Task: Search one way flight ticket for 5 adults, 2 children, 1 infant in seat and 2 infants on lap in economy from Seattle: King County International Airport (boeing Field) to Springfield: Abraham Lincoln Capital Airport on 5-2-2023. Choice of flights is United. Number of bags: 2 checked bags. Price is upto 82000. Outbound departure time preference is 13:45.
Action: Mouse moved to (322, 293)
Screenshot: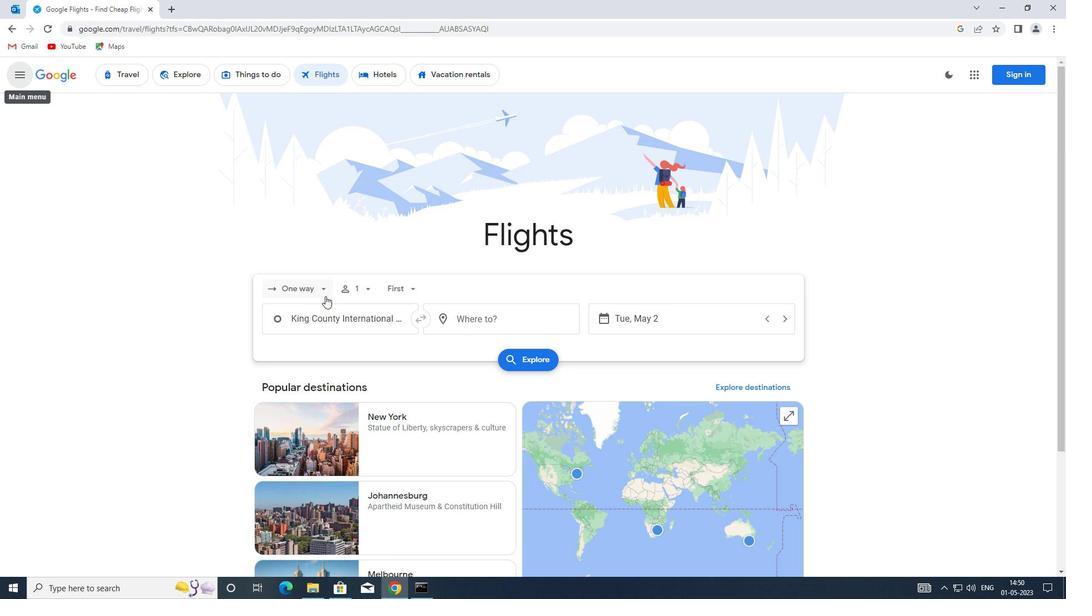 
Action: Mouse pressed left at (322, 293)
Screenshot: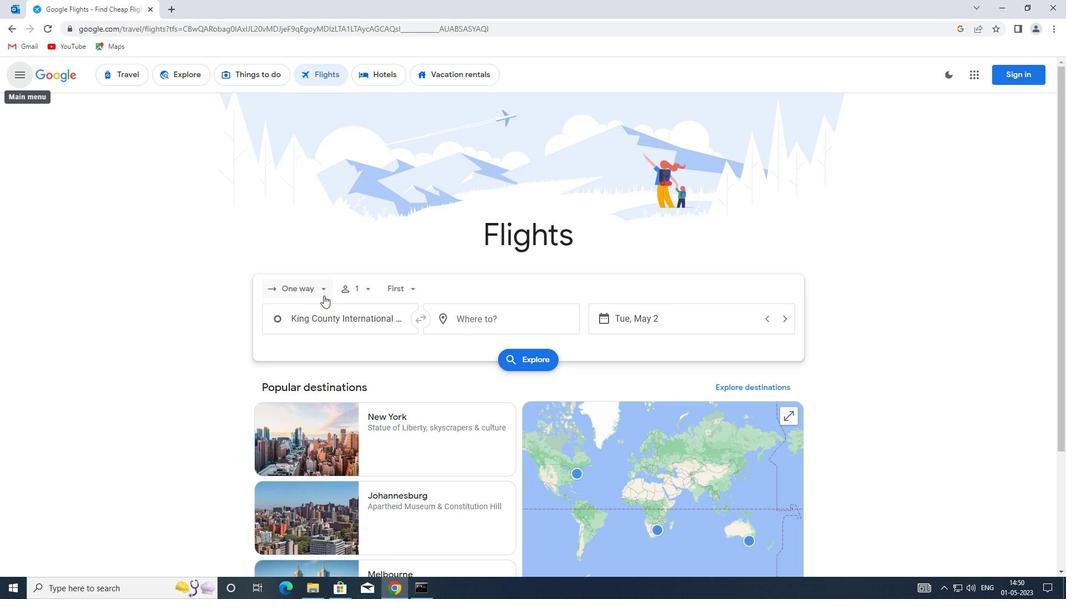 
Action: Mouse moved to (333, 334)
Screenshot: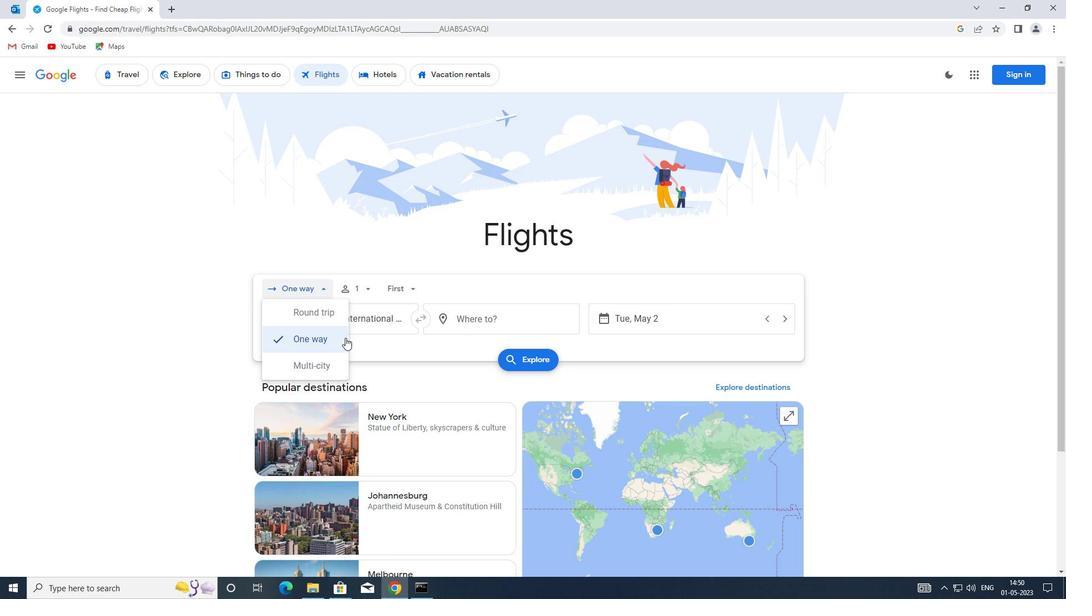 
Action: Mouse pressed left at (333, 334)
Screenshot: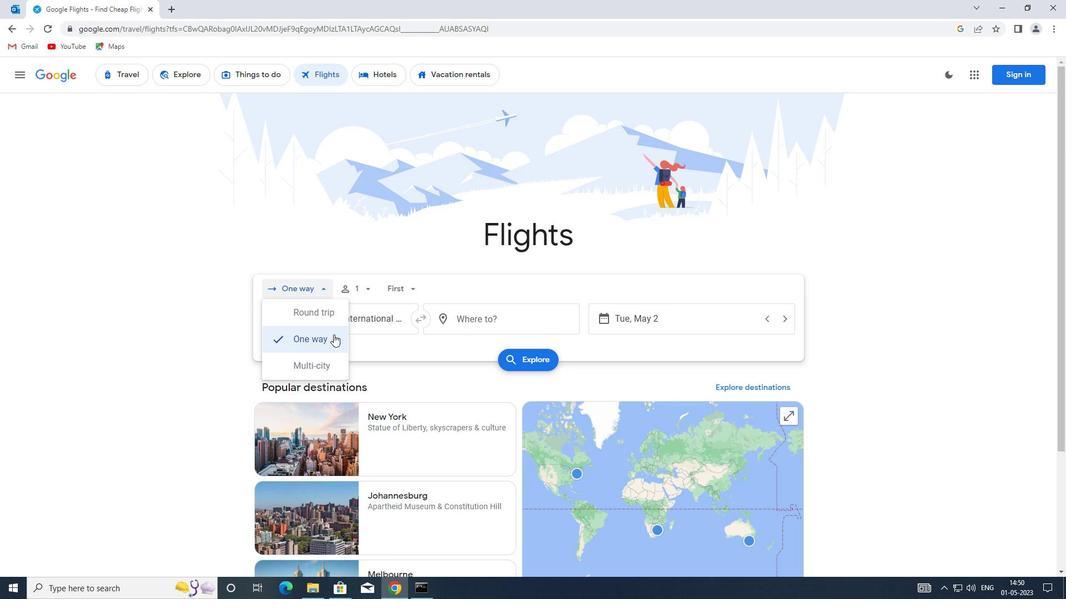 
Action: Mouse moved to (365, 288)
Screenshot: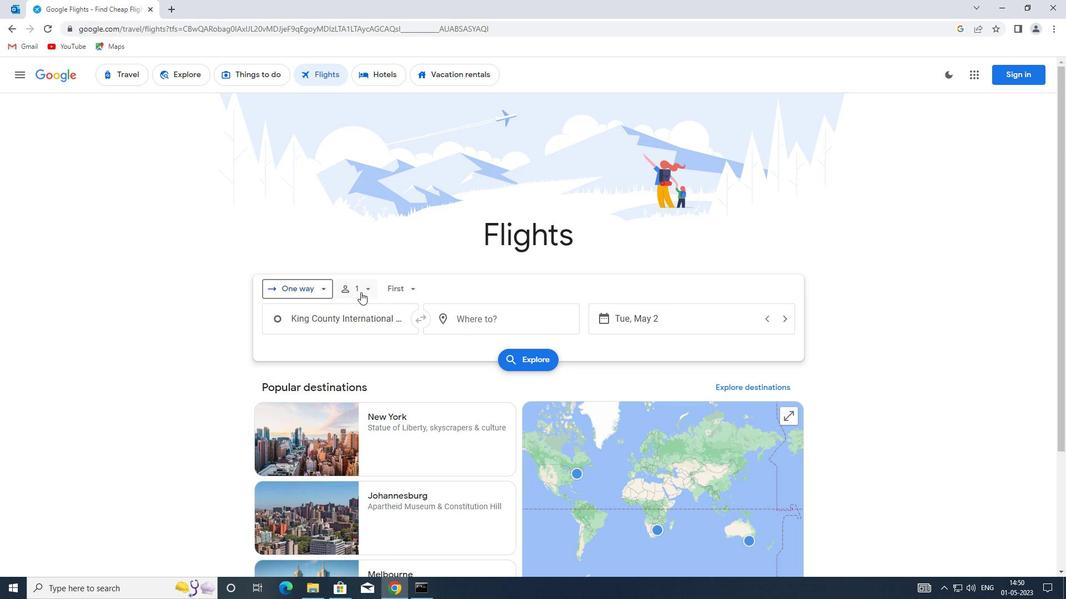 
Action: Mouse pressed left at (365, 288)
Screenshot: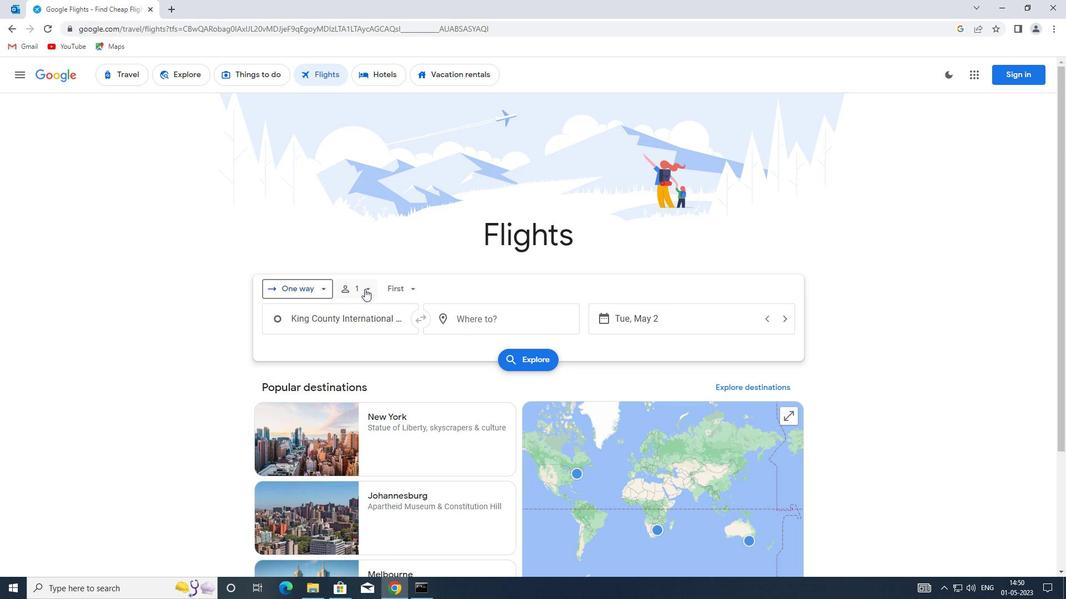 
Action: Mouse moved to (454, 316)
Screenshot: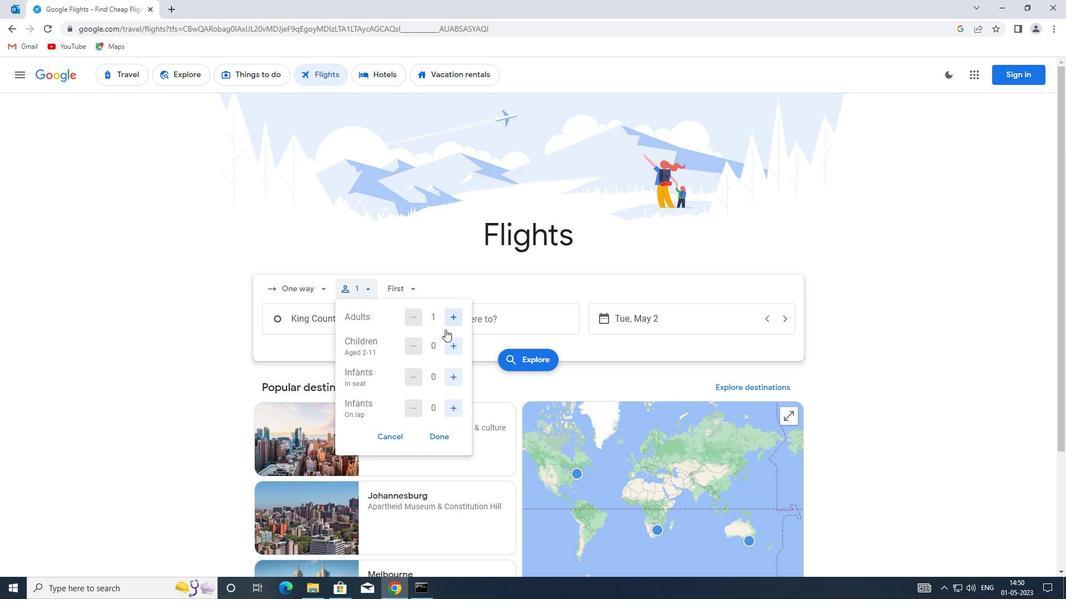 
Action: Mouse pressed left at (454, 316)
Screenshot: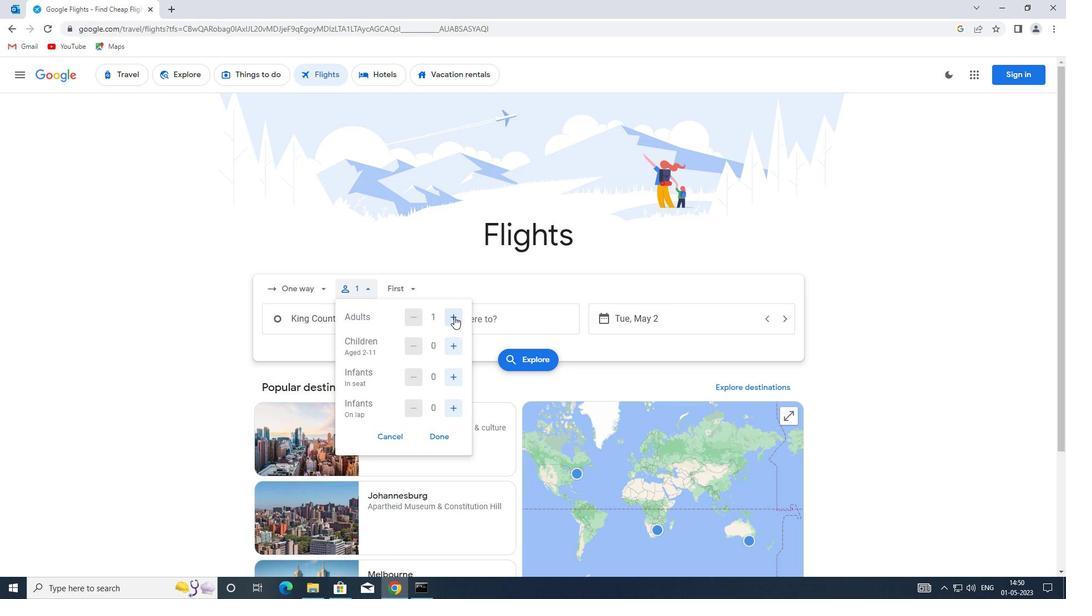 
Action: Mouse pressed left at (454, 316)
Screenshot: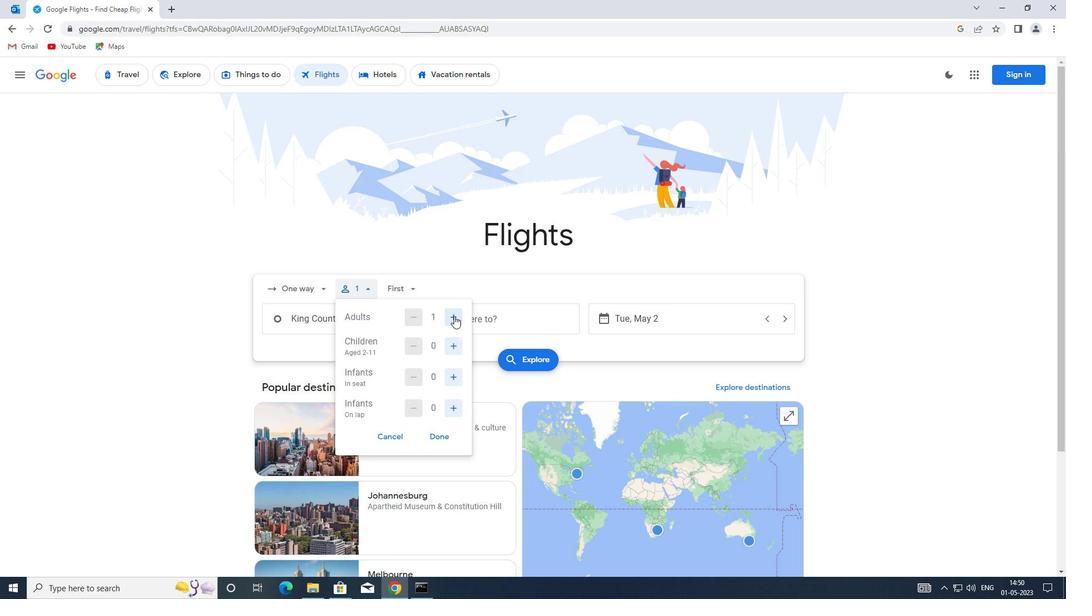 
Action: Mouse pressed left at (454, 316)
Screenshot: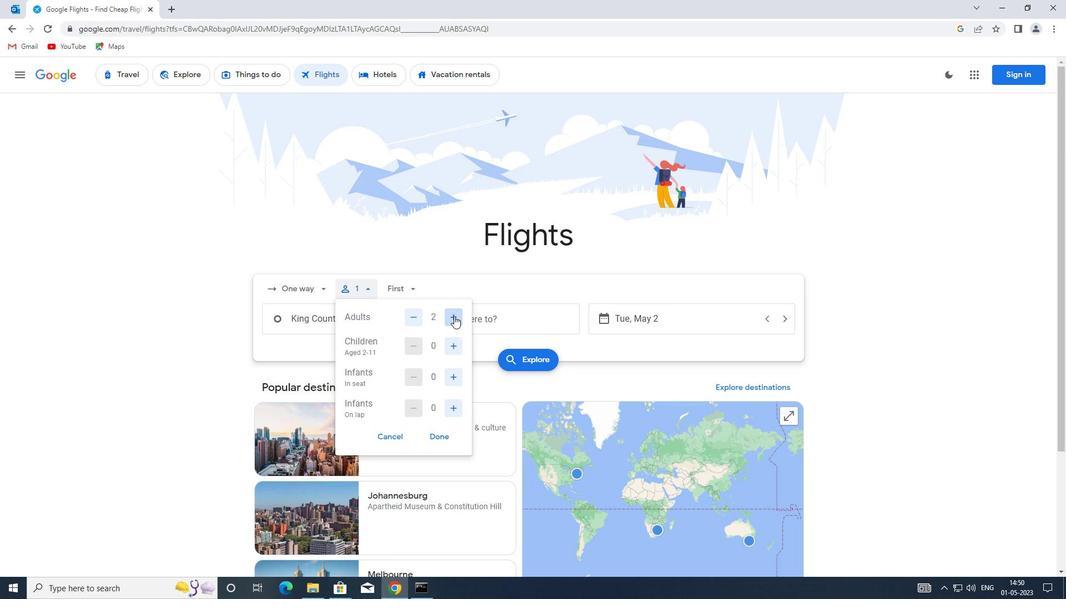 
Action: Mouse pressed left at (454, 316)
Screenshot: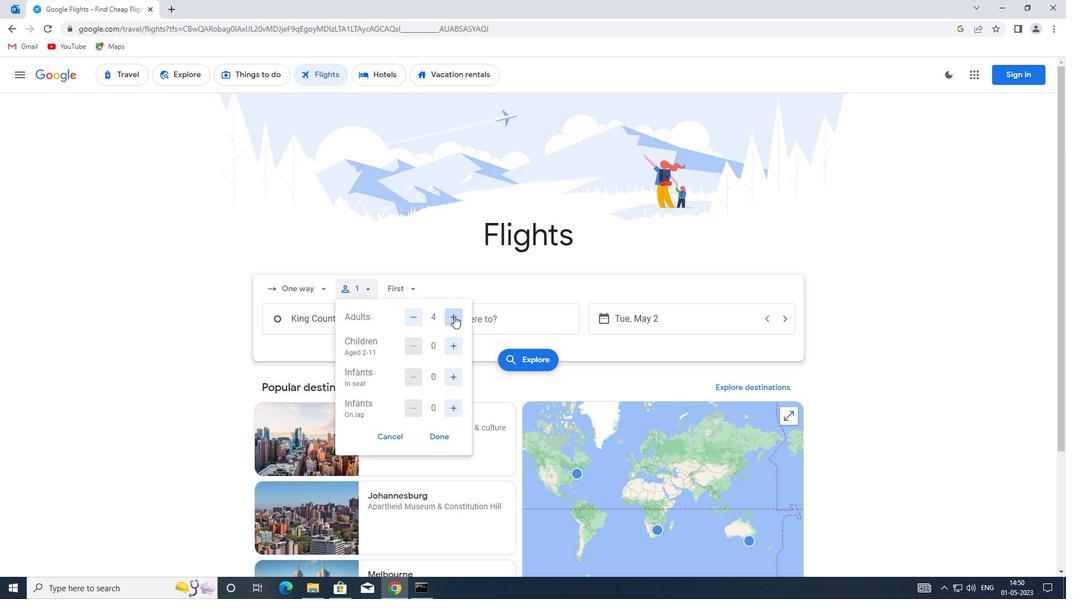 
Action: Mouse moved to (452, 347)
Screenshot: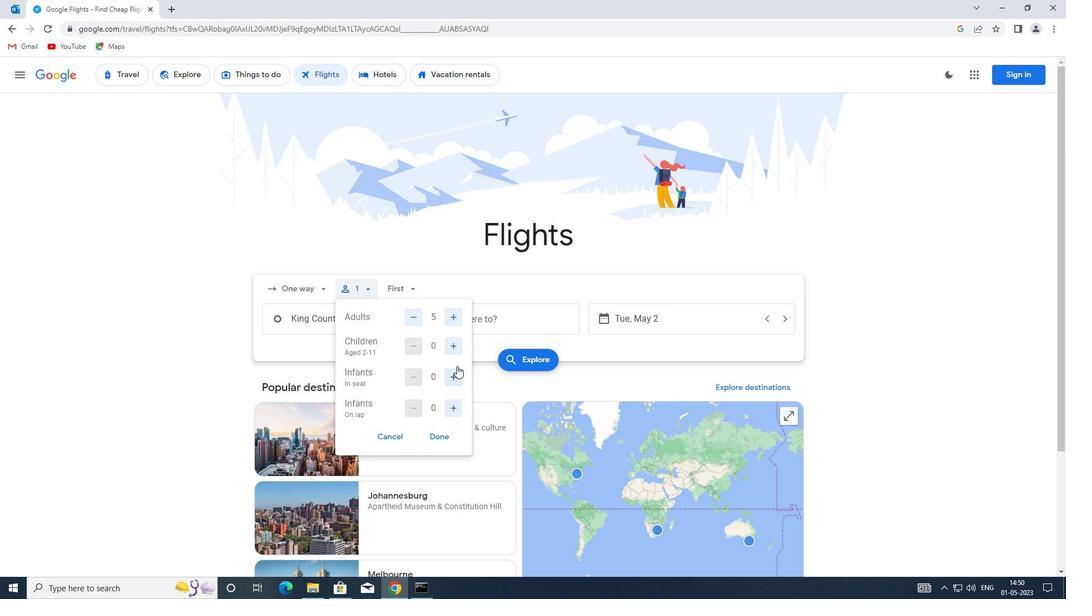 
Action: Mouse pressed left at (452, 347)
Screenshot: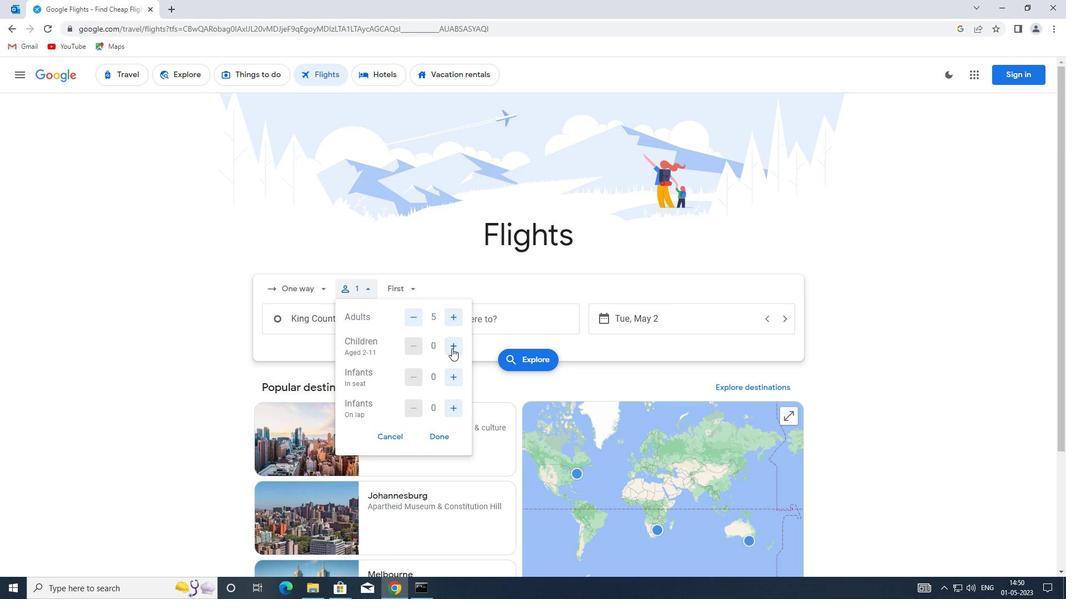 
Action: Mouse pressed left at (452, 347)
Screenshot: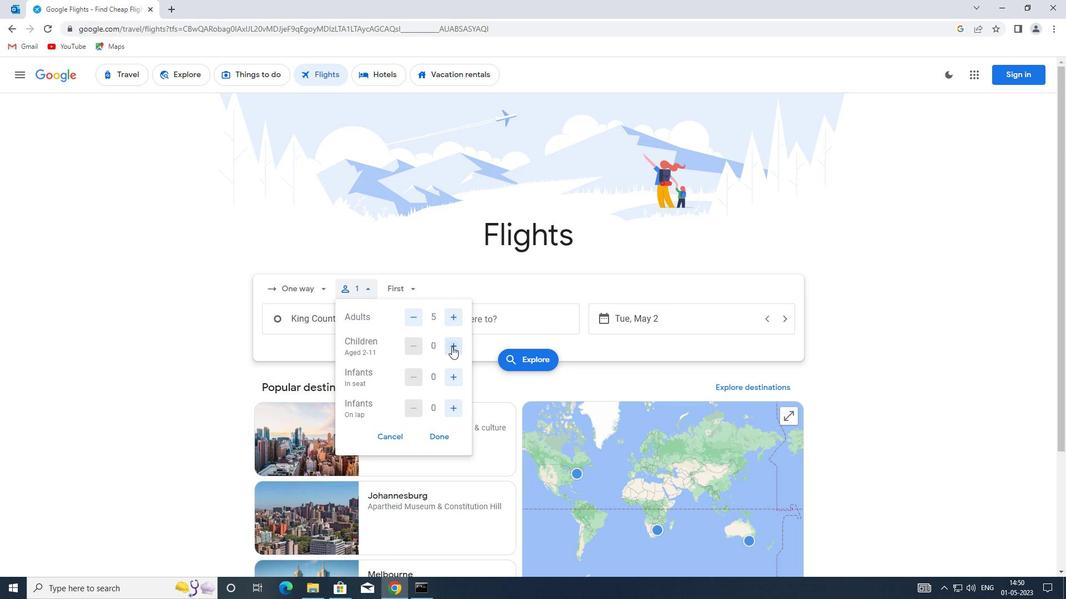
Action: Mouse moved to (455, 375)
Screenshot: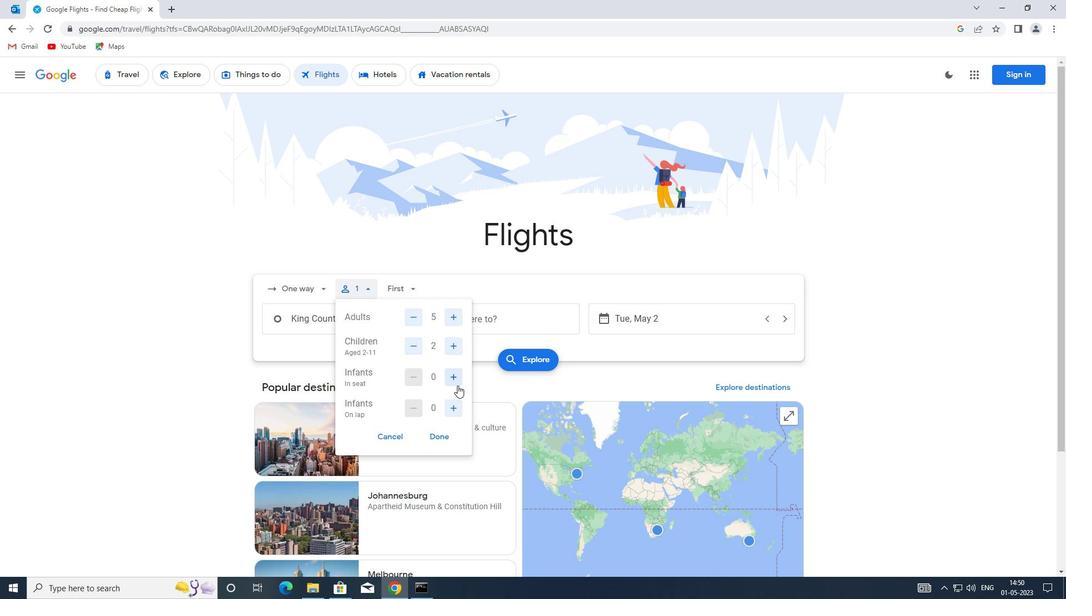 
Action: Mouse pressed left at (455, 375)
Screenshot: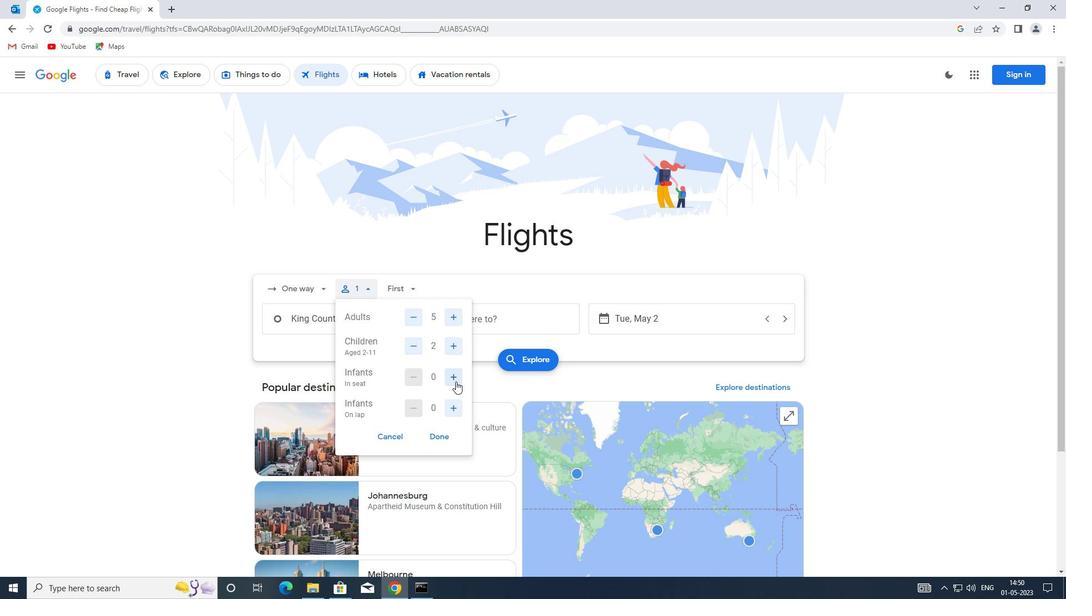 
Action: Mouse moved to (452, 412)
Screenshot: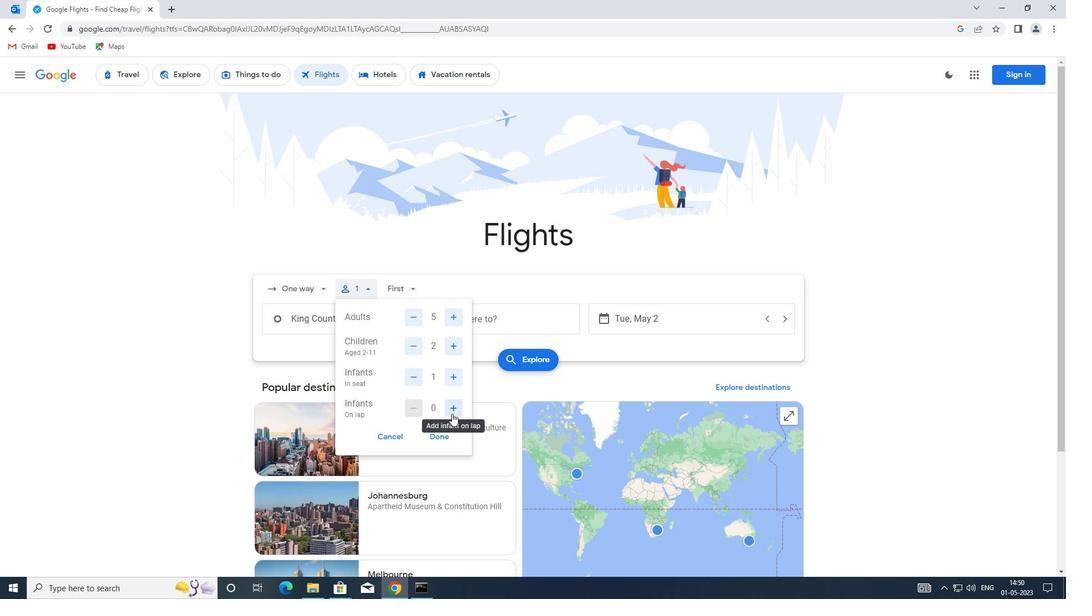 
Action: Mouse pressed left at (452, 412)
Screenshot: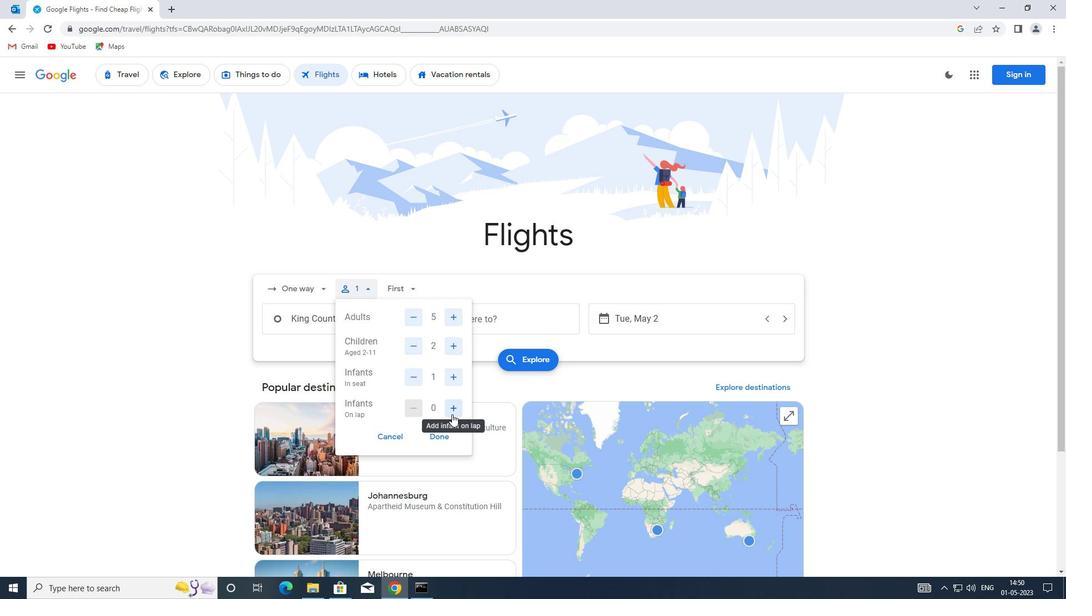 
Action: Mouse pressed left at (452, 412)
Screenshot: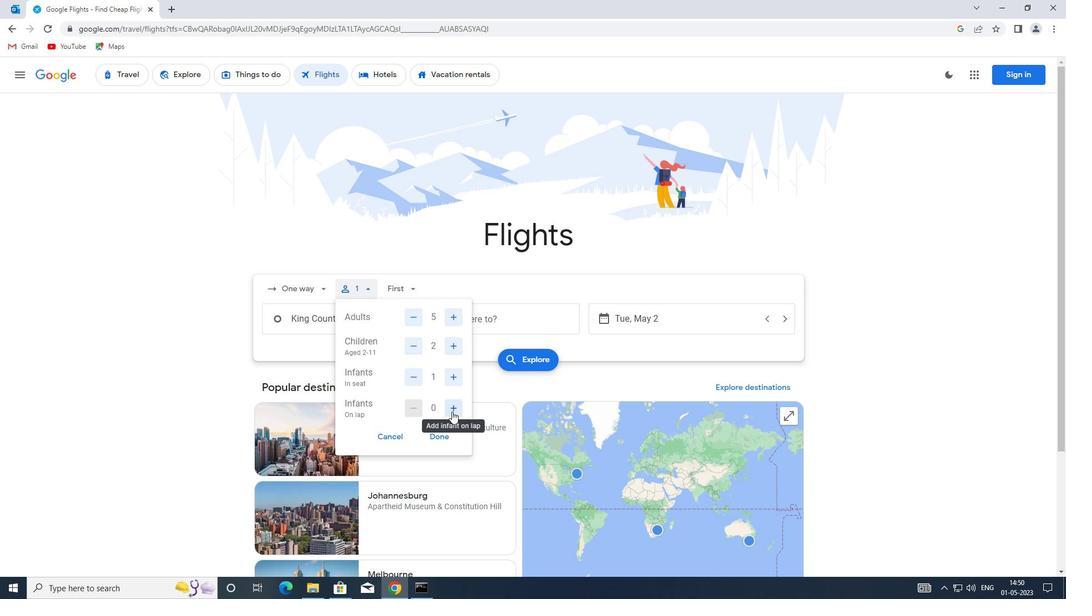 
Action: Mouse moved to (417, 403)
Screenshot: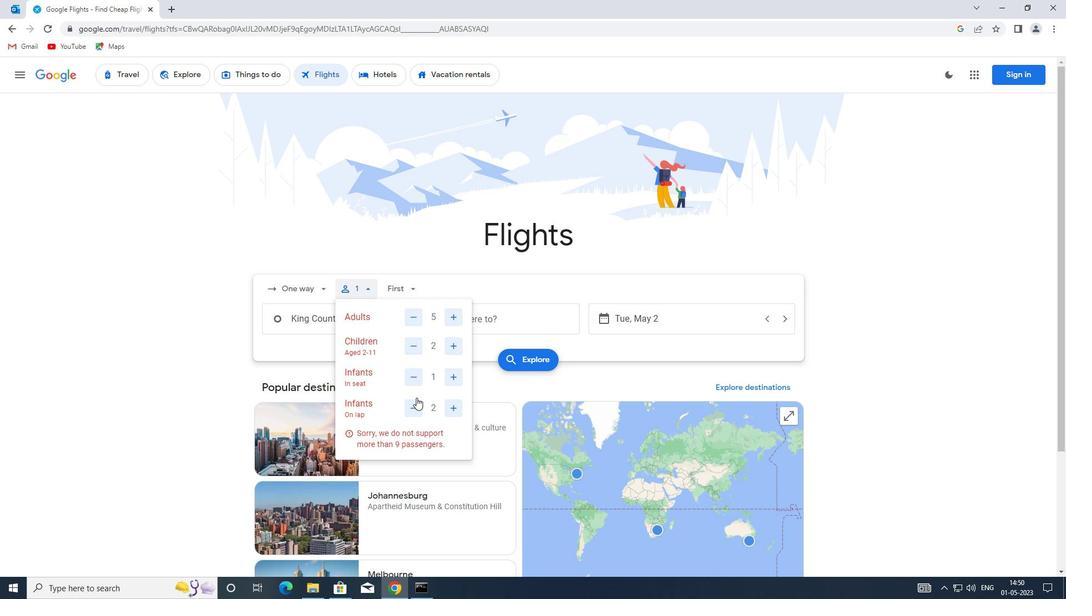 
Action: Mouse pressed left at (417, 403)
Screenshot: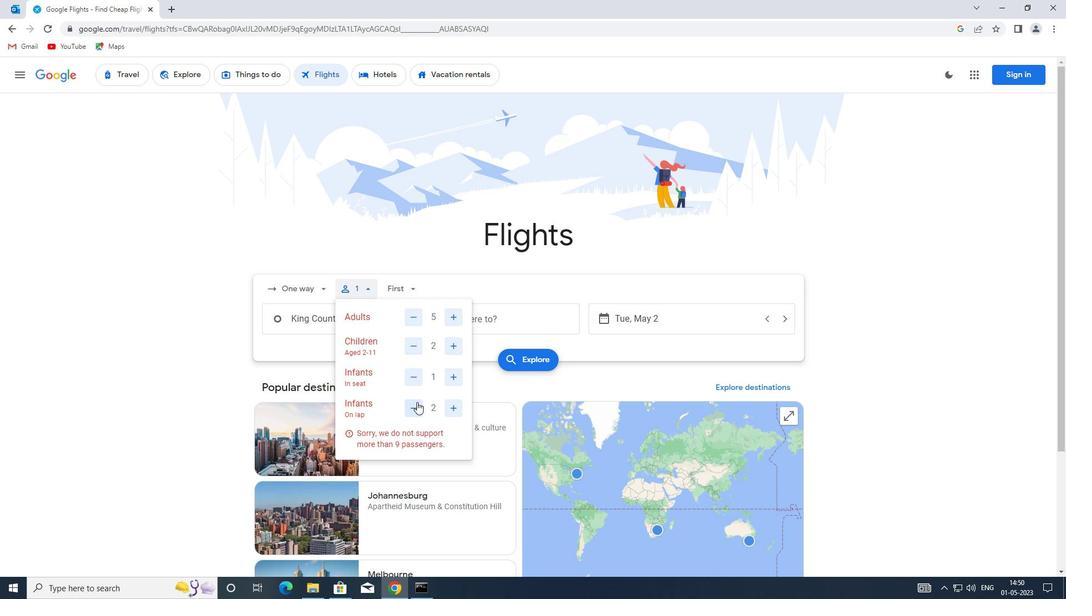 
Action: Mouse moved to (442, 436)
Screenshot: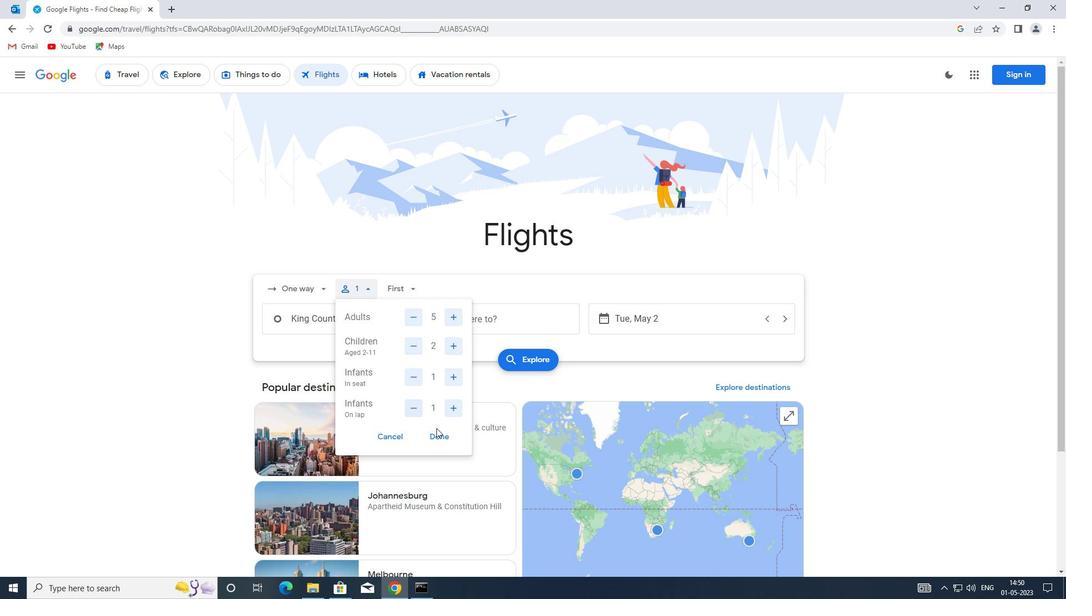 
Action: Mouse pressed left at (442, 436)
Screenshot: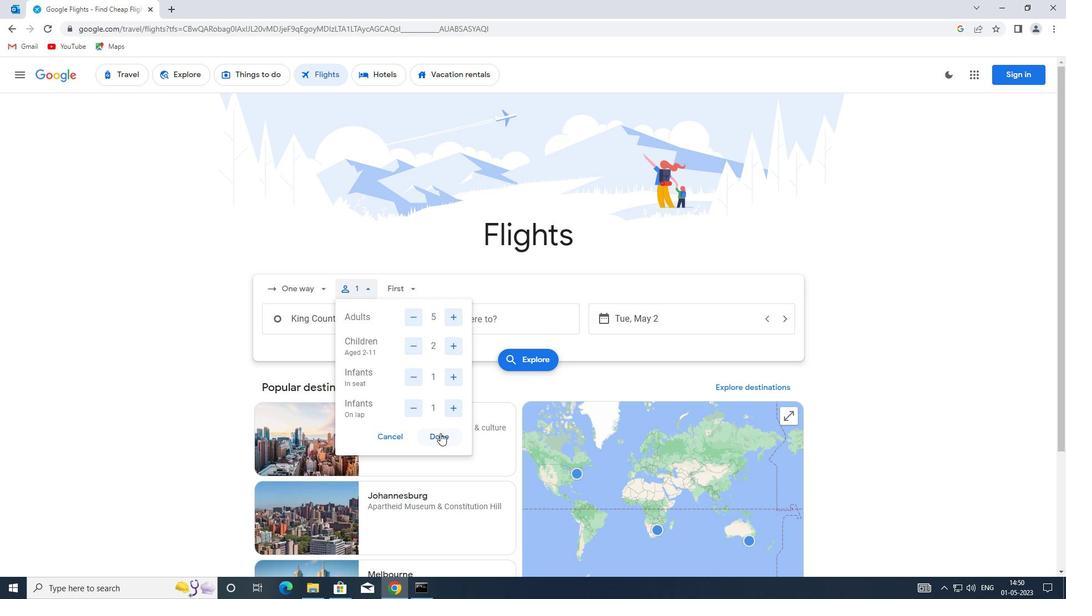 
Action: Mouse moved to (414, 288)
Screenshot: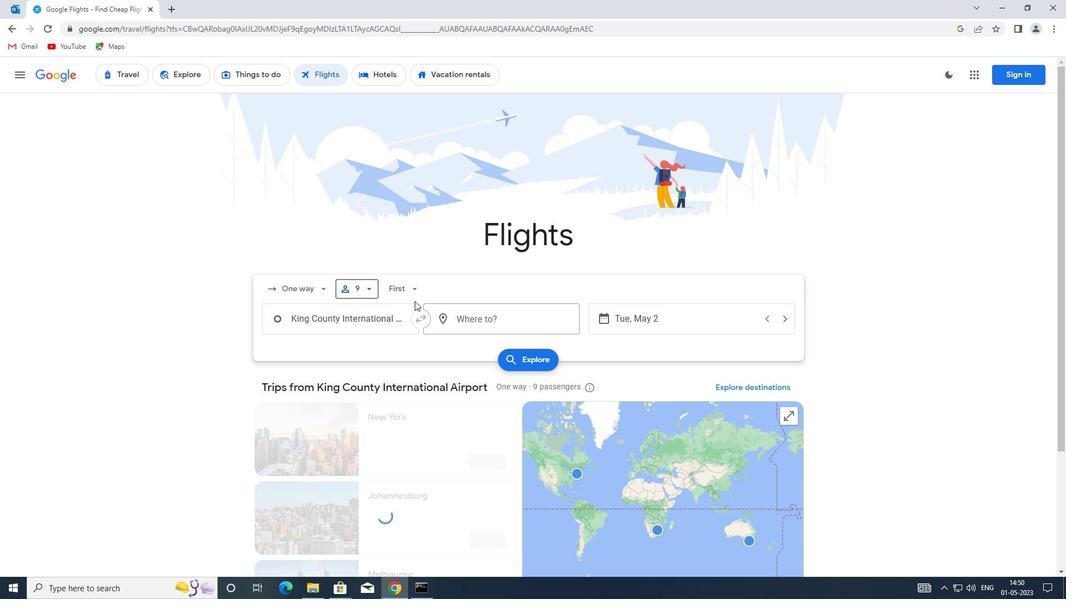 
Action: Mouse pressed left at (414, 288)
Screenshot: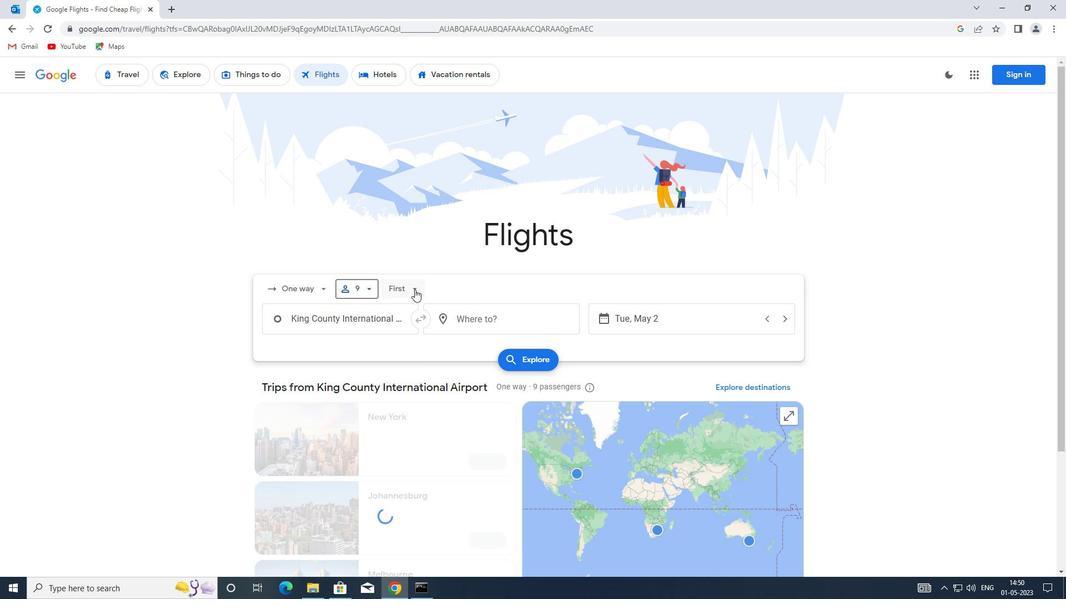 
Action: Mouse moved to (433, 311)
Screenshot: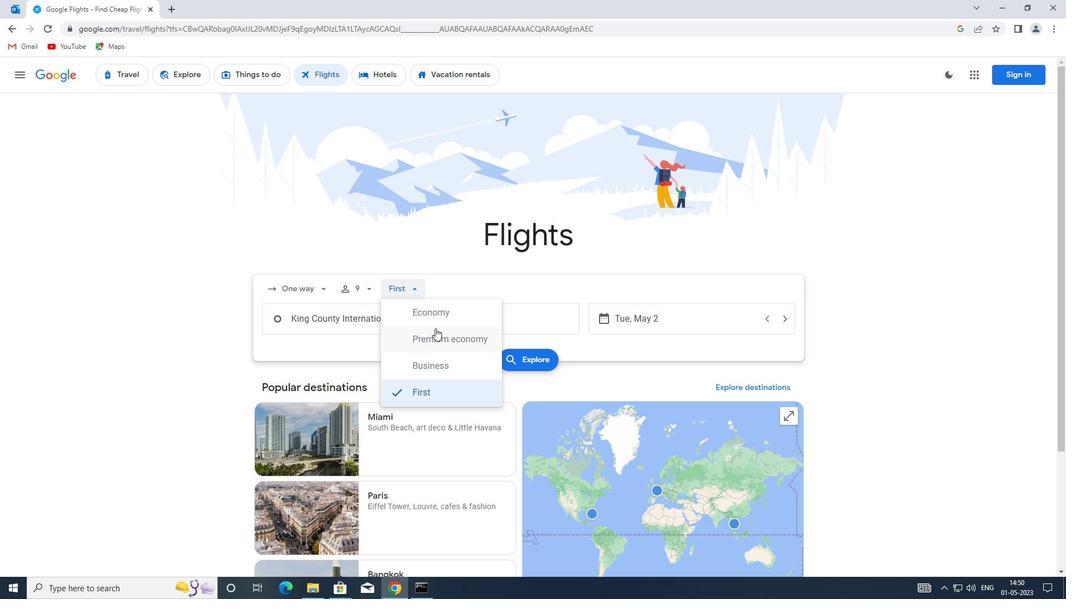 
Action: Mouse pressed left at (433, 311)
Screenshot: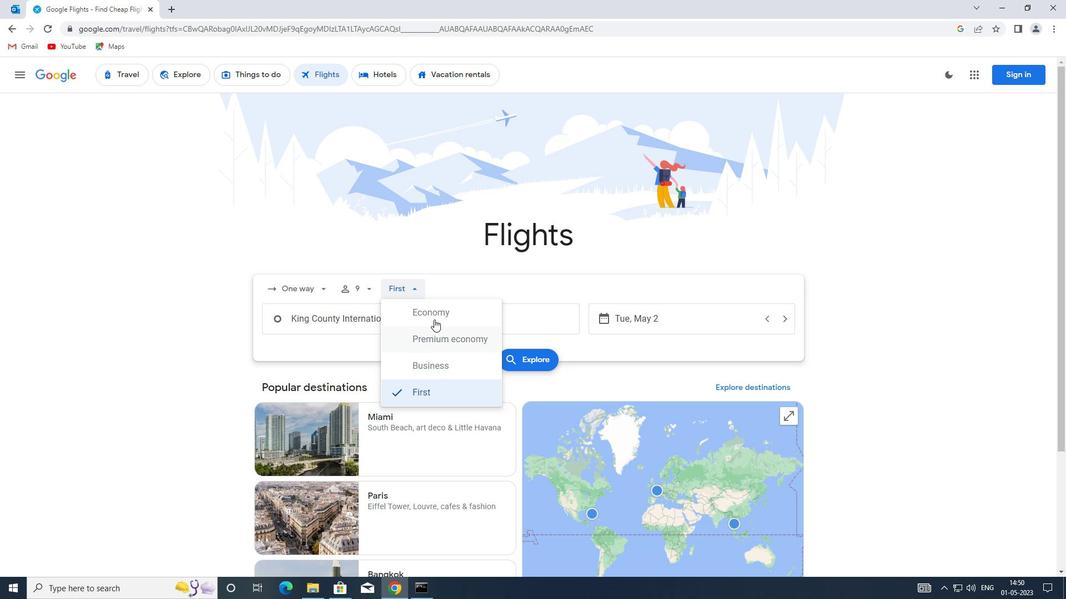 
Action: Mouse moved to (378, 319)
Screenshot: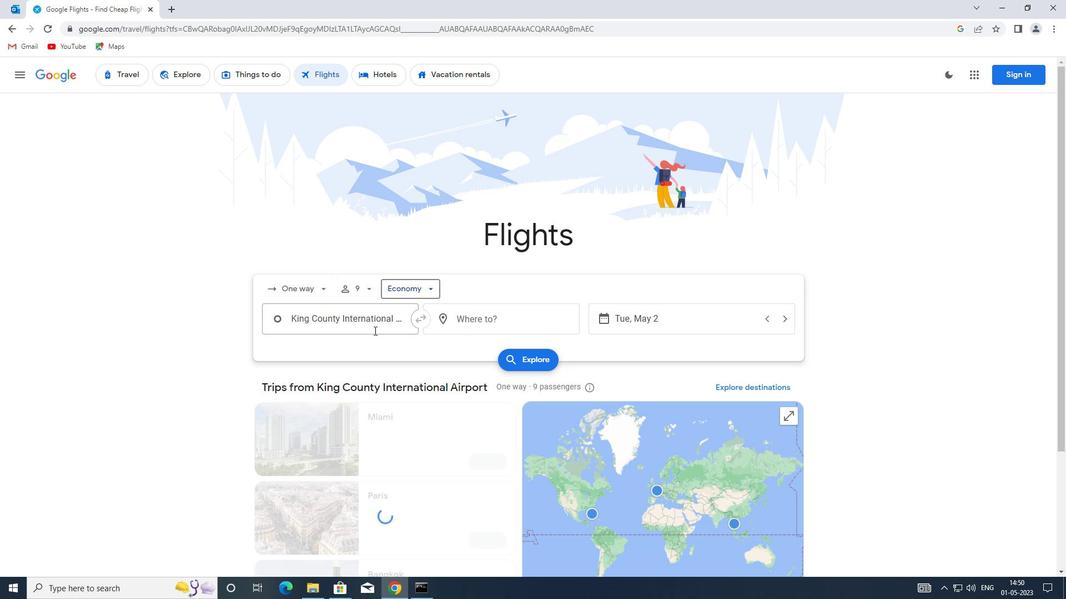 
Action: Mouse pressed left at (378, 319)
Screenshot: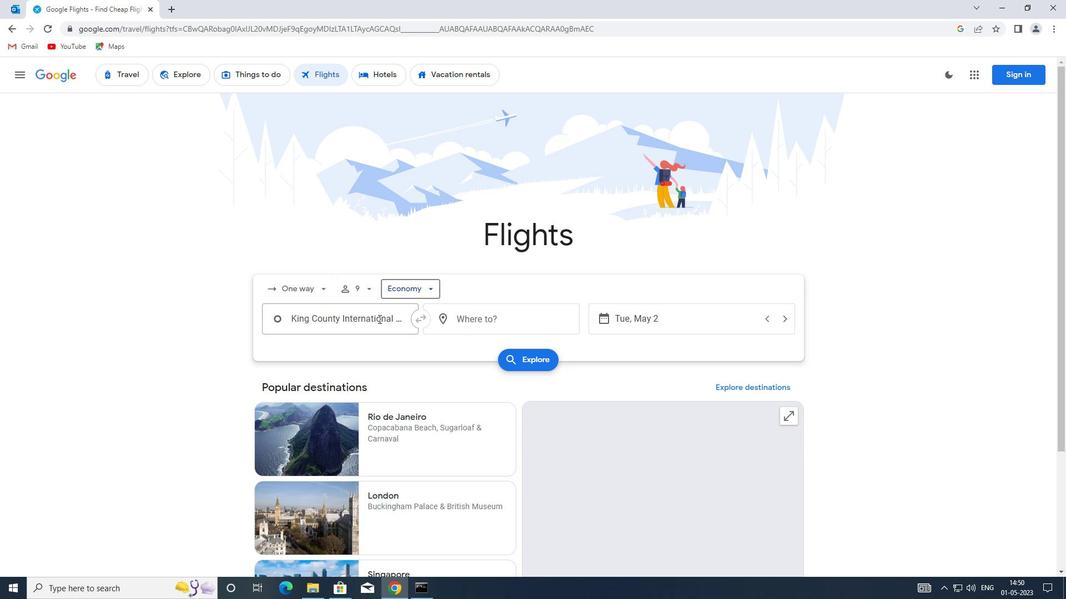
Action: Mouse moved to (384, 321)
Screenshot: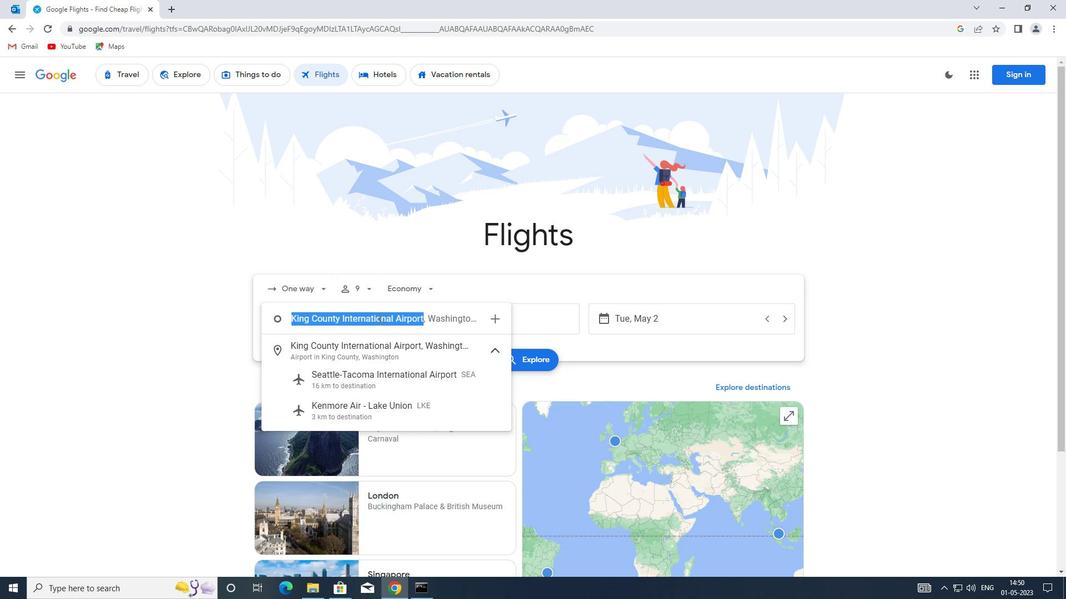
Action: Key pressed <Key.enter>
Screenshot: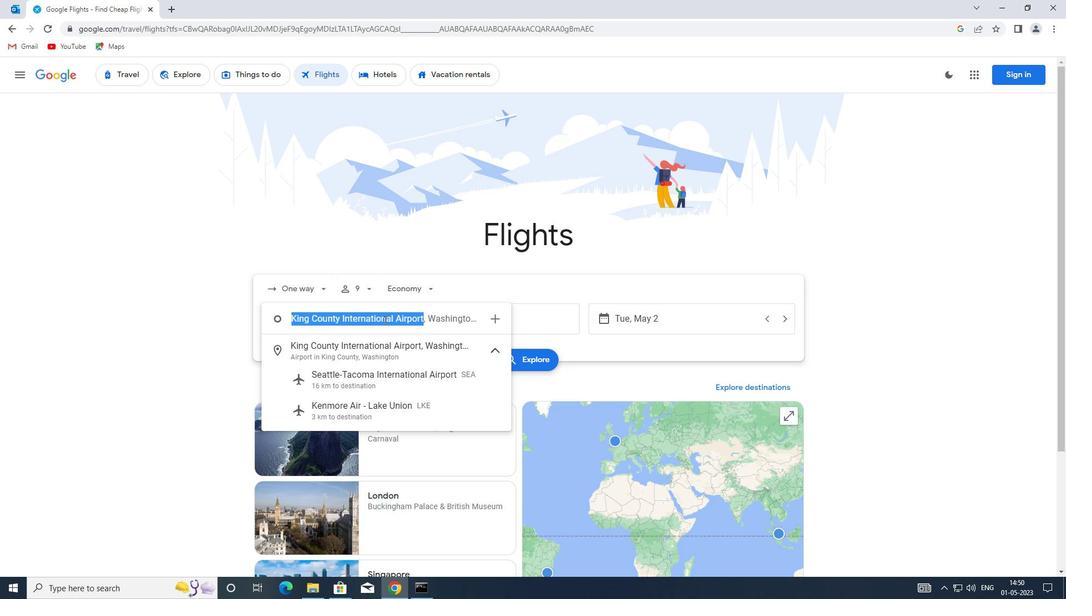 
Action: Mouse moved to (476, 318)
Screenshot: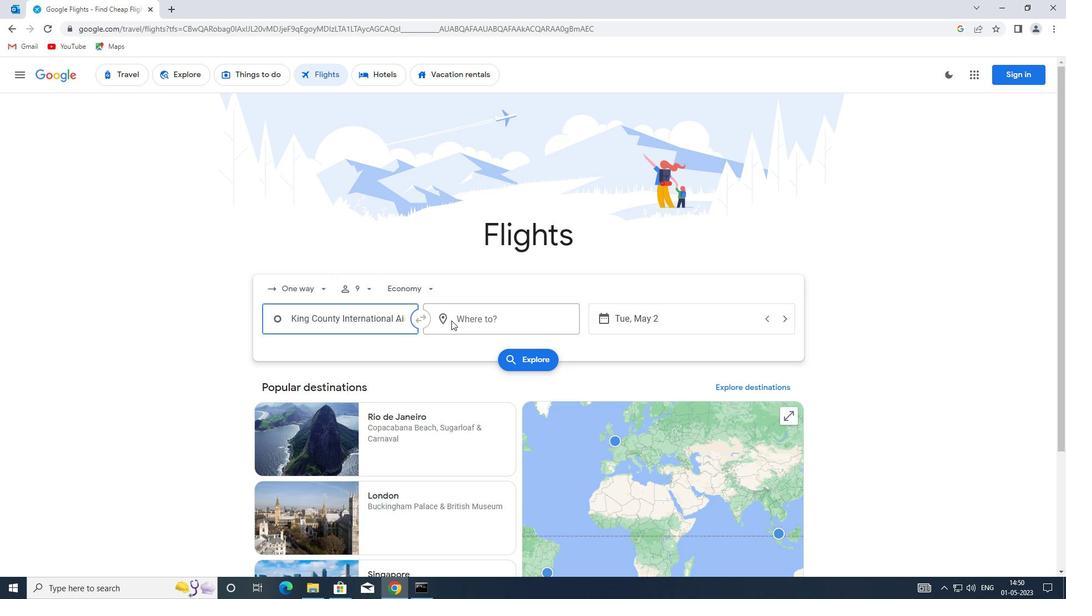 
Action: Mouse pressed left at (476, 318)
Screenshot: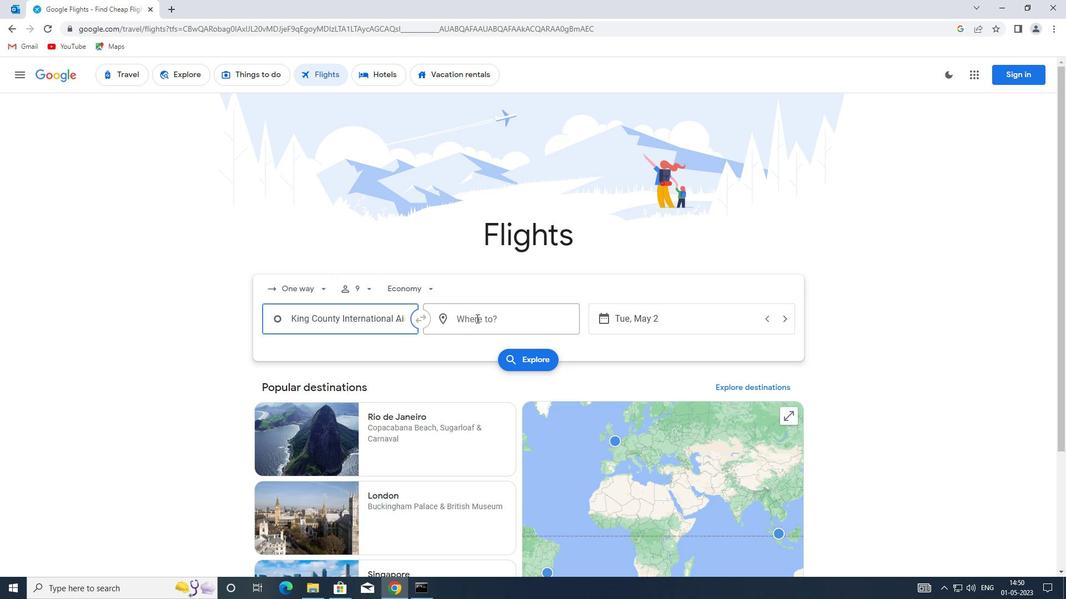 
Action: Key pressed spi<Key.enter>
Screenshot: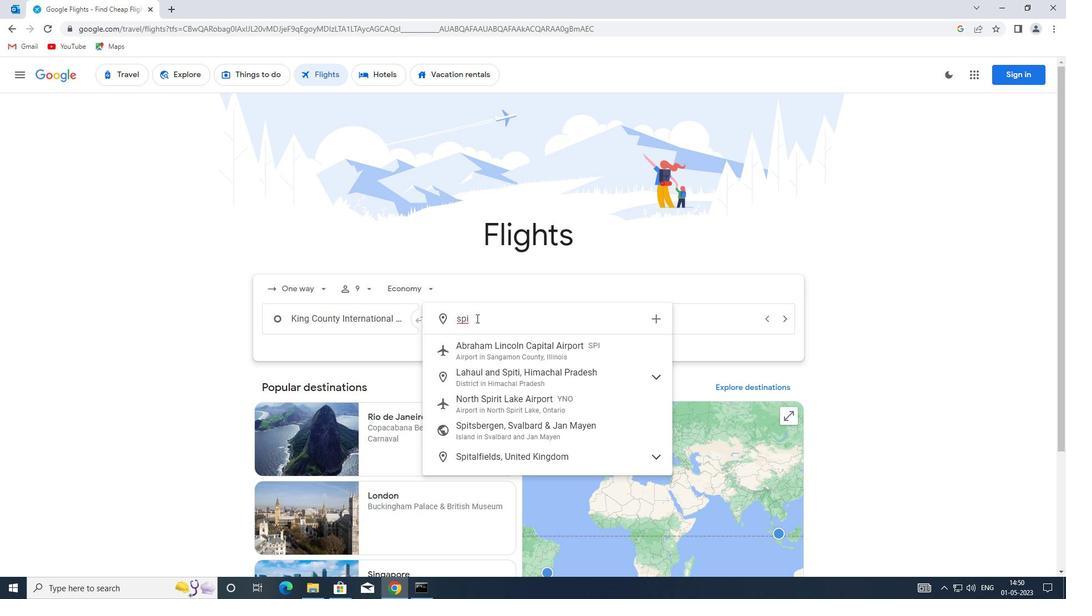 
Action: Mouse moved to (679, 316)
Screenshot: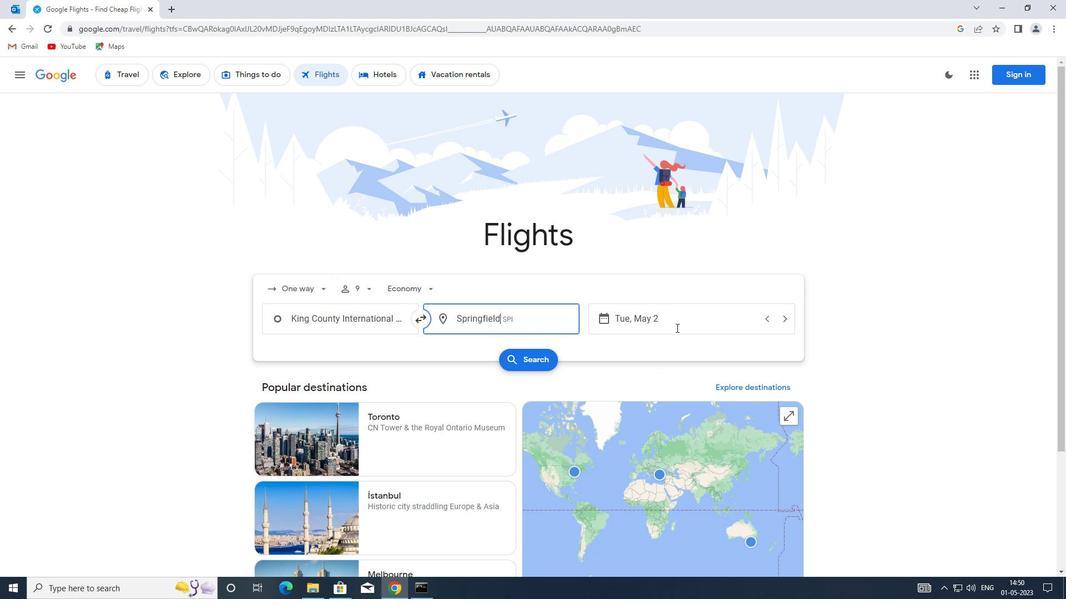 
Action: Mouse pressed left at (679, 316)
Screenshot: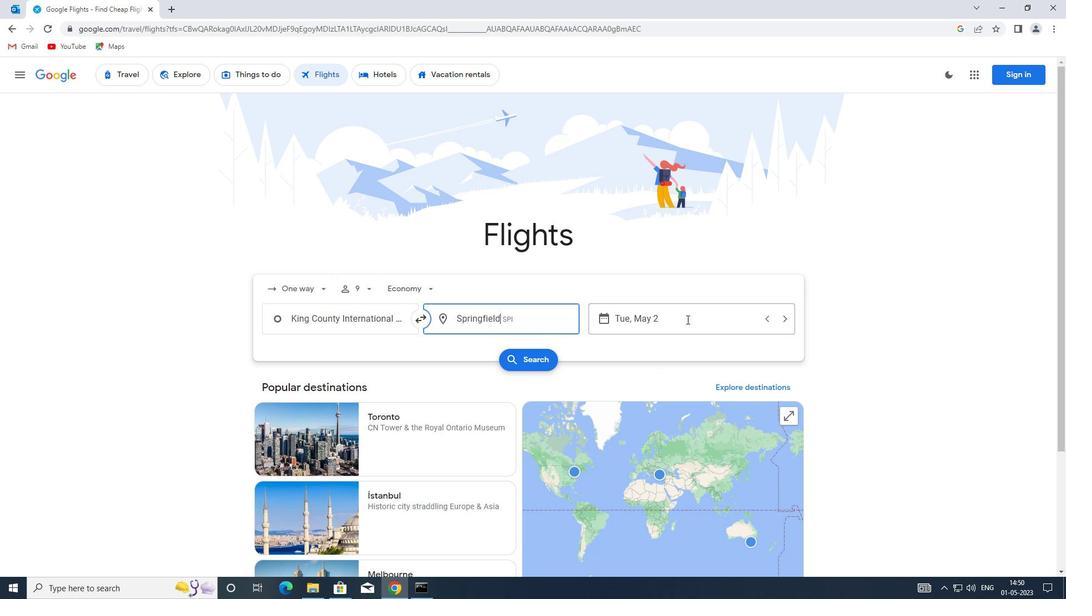 
Action: Mouse moved to (458, 371)
Screenshot: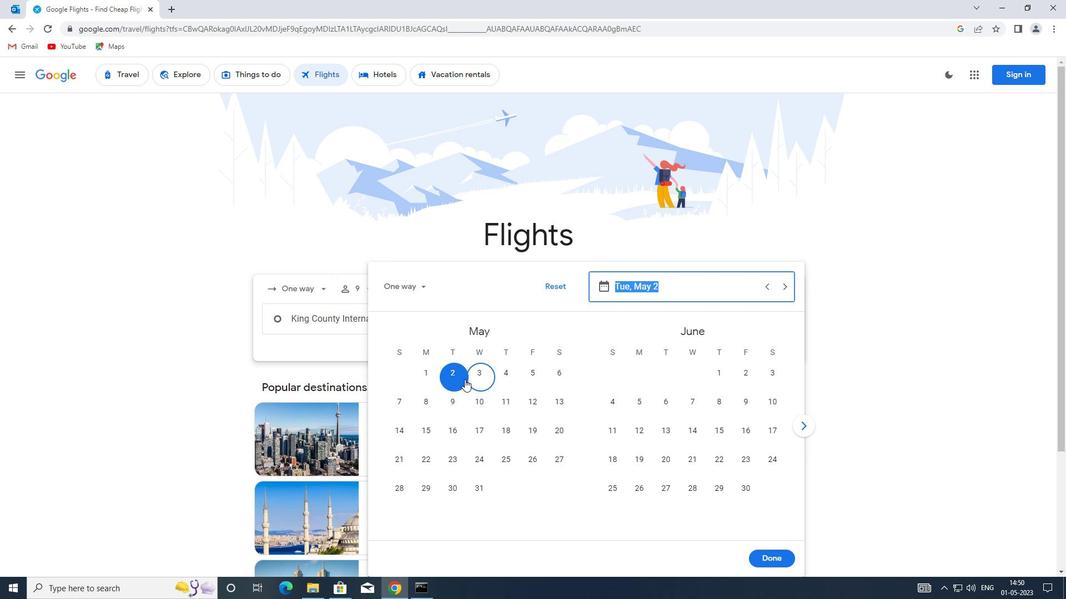 
Action: Mouse pressed left at (458, 371)
Screenshot: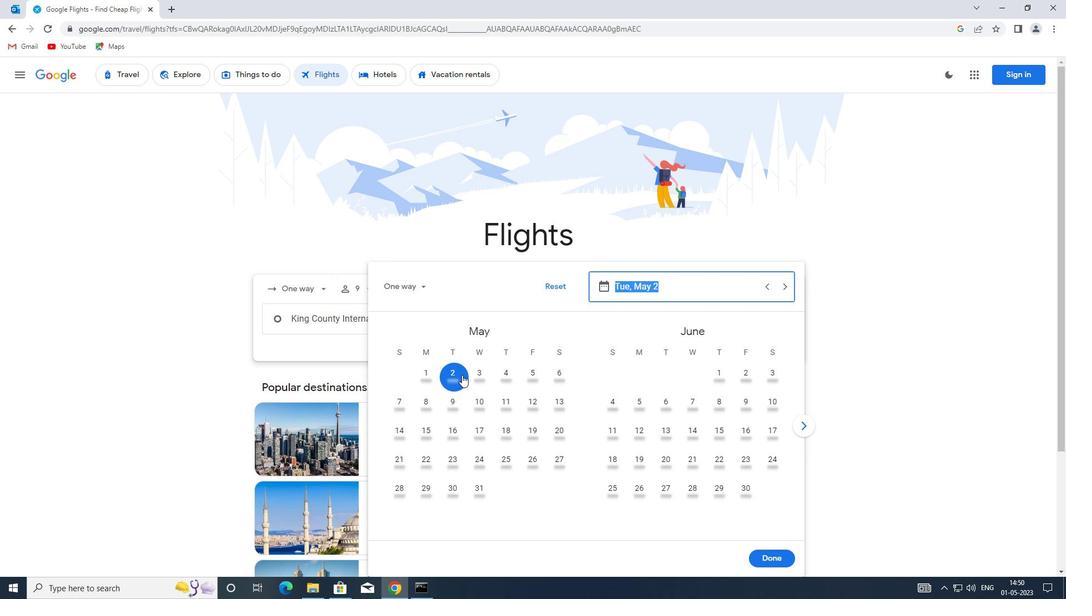
Action: Mouse moved to (770, 554)
Screenshot: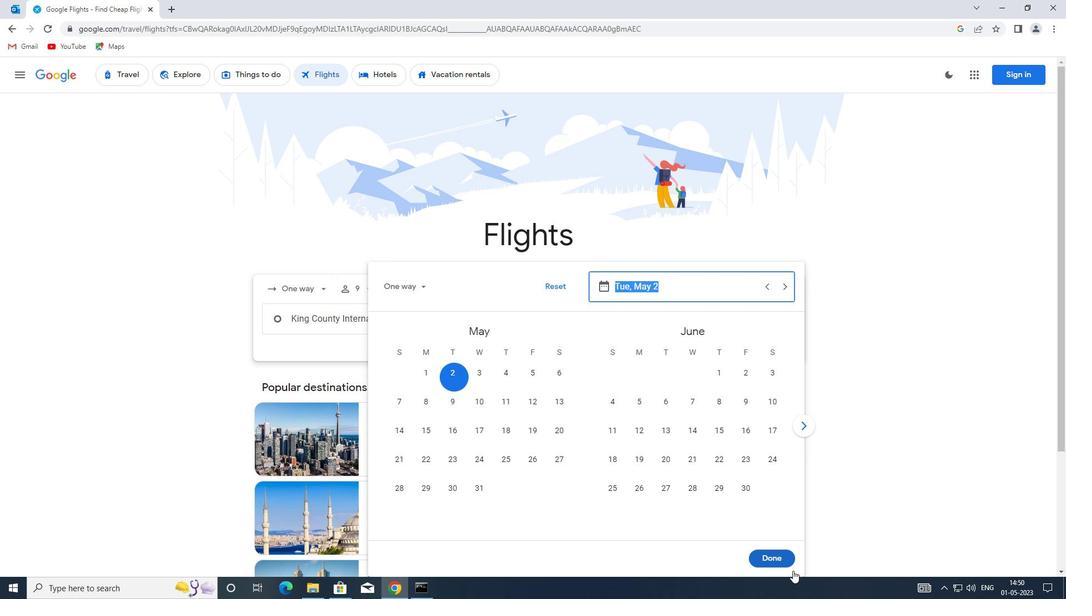
Action: Mouse pressed left at (770, 554)
Screenshot: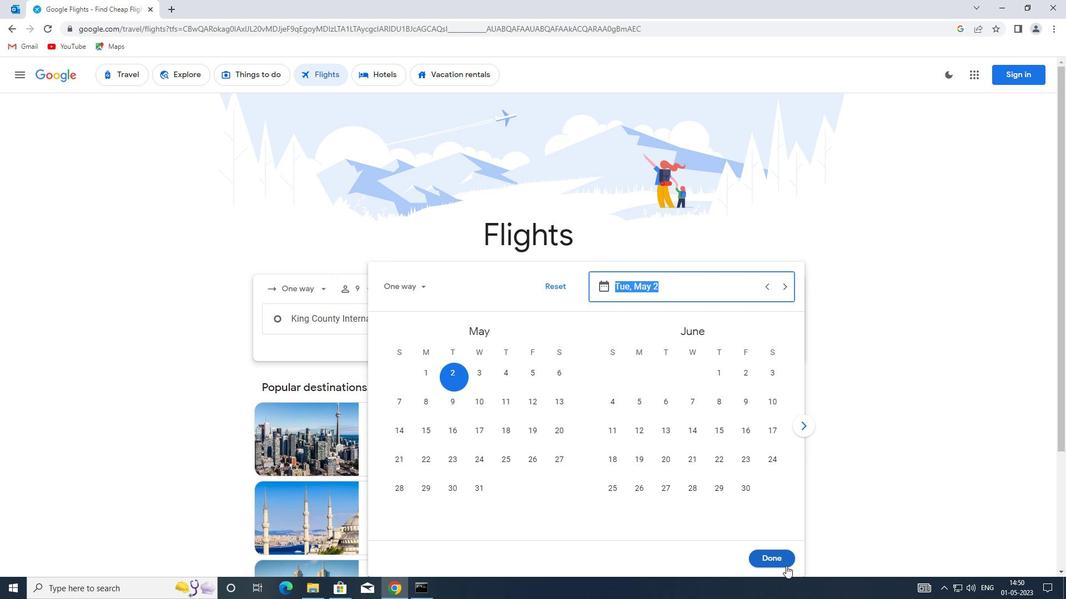 
Action: Mouse moved to (530, 363)
Screenshot: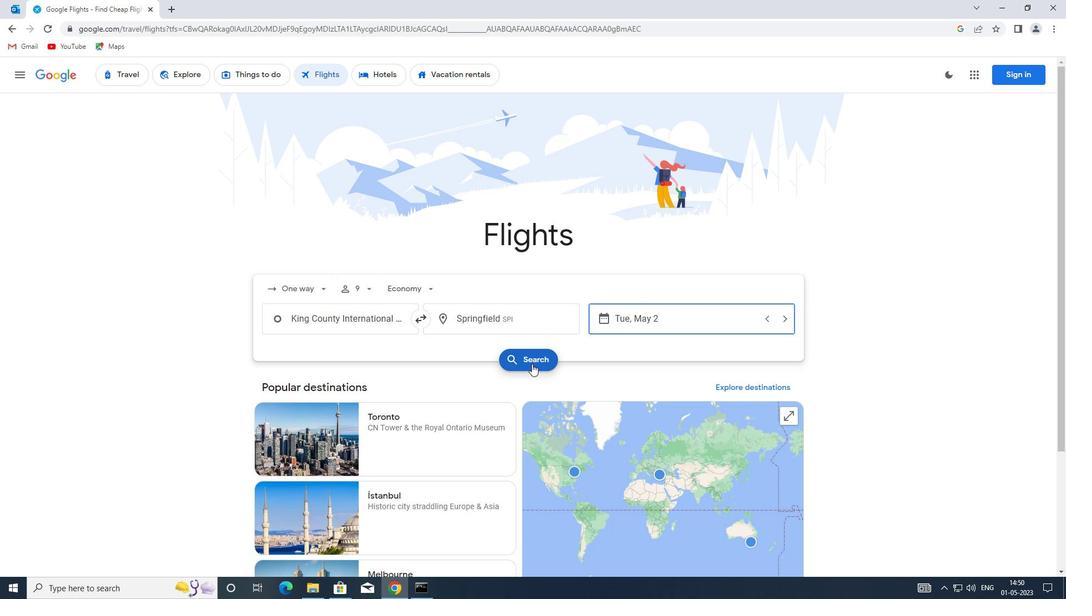 
Action: Mouse pressed left at (530, 363)
Screenshot: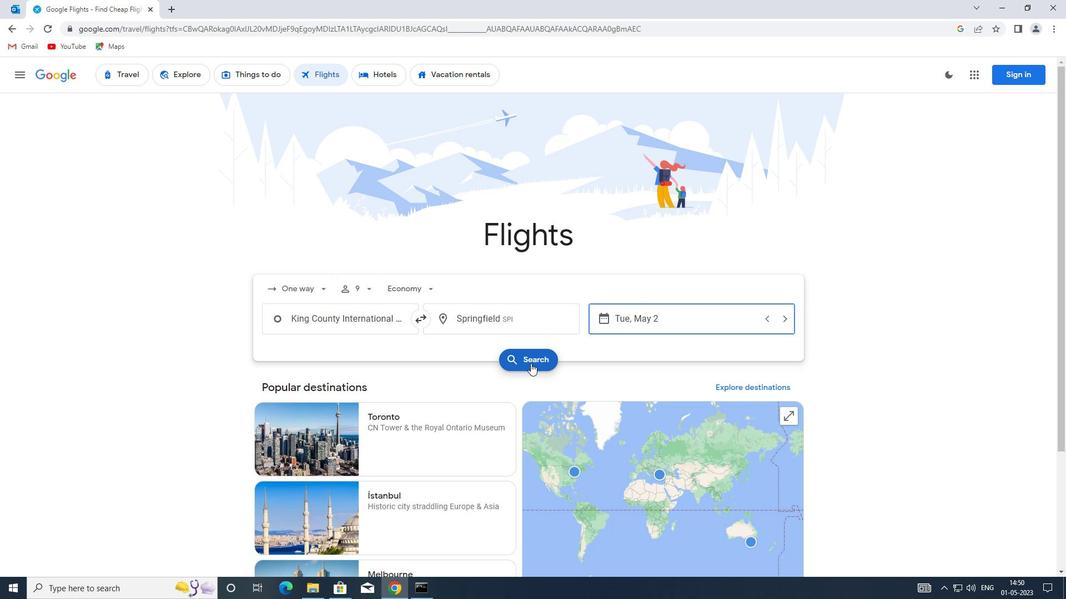 
Action: Mouse moved to (266, 177)
Screenshot: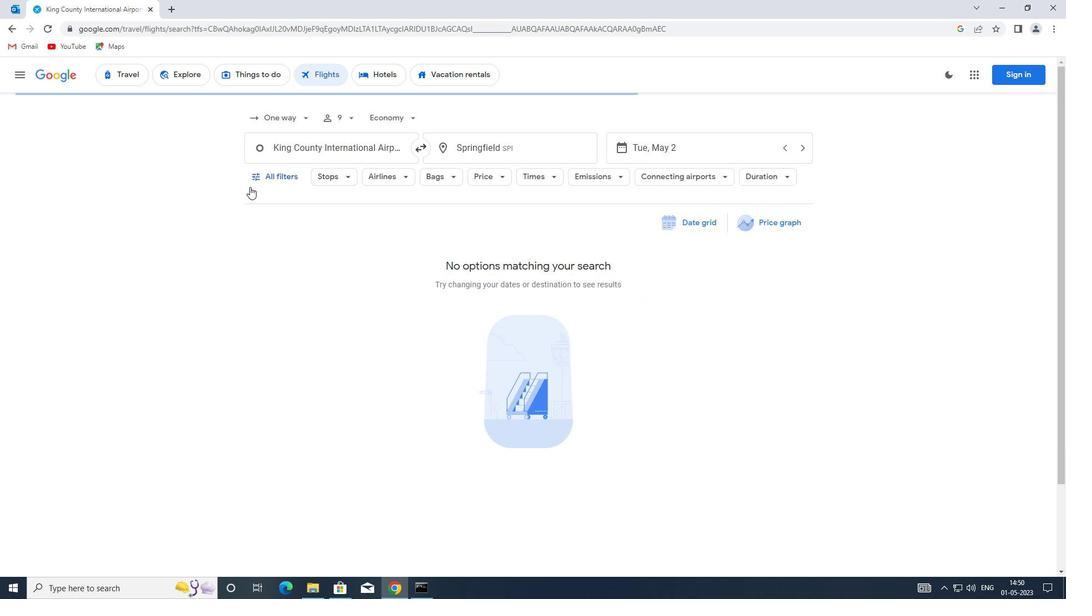 
Action: Mouse pressed left at (266, 177)
Screenshot: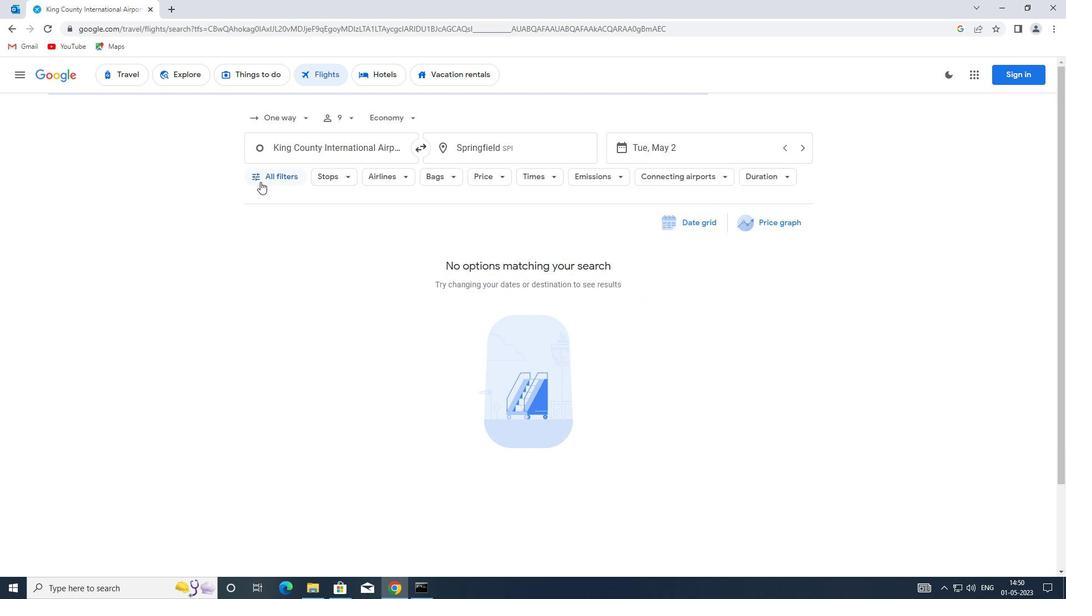 
Action: Mouse moved to (374, 341)
Screenshot: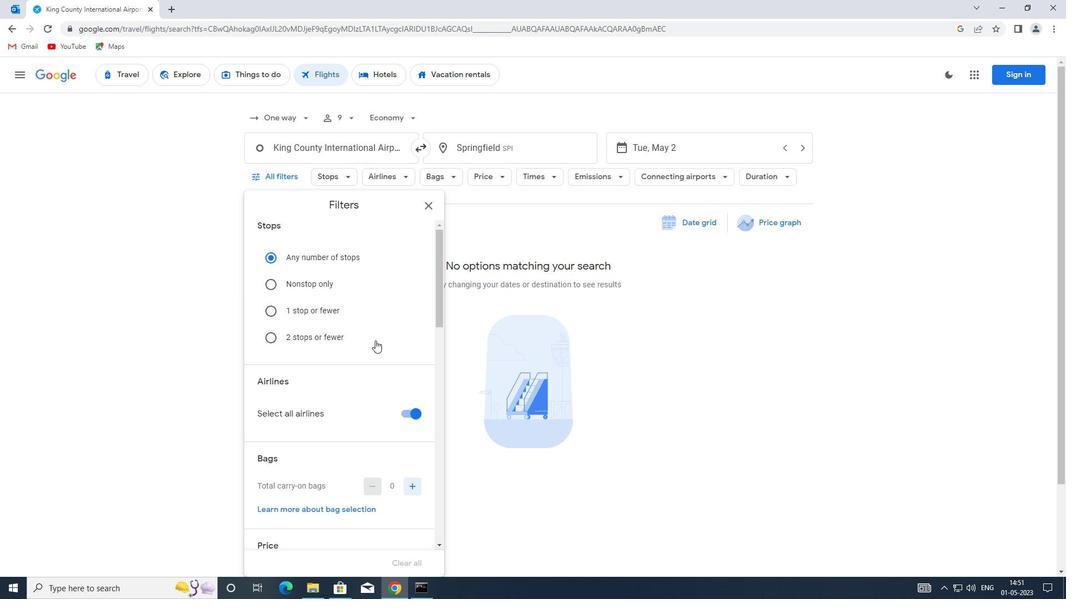 
Action: Mouse scrolled (374, 340) with delta (0, 0)
Screenshot: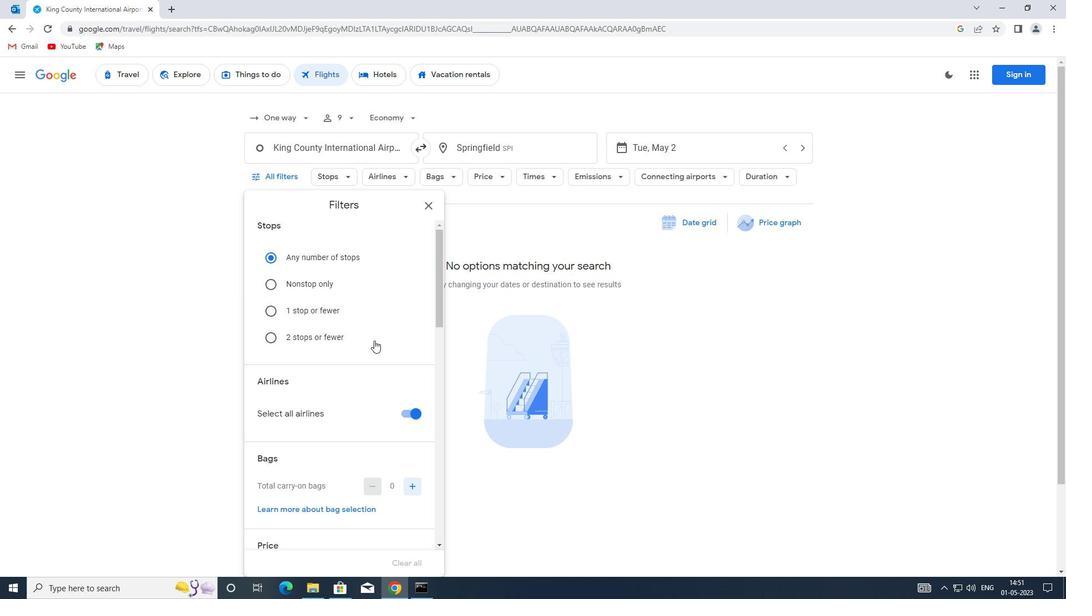 
Action: Mouse scrolled (374, 341) with delta (0, 0)
Screenshot: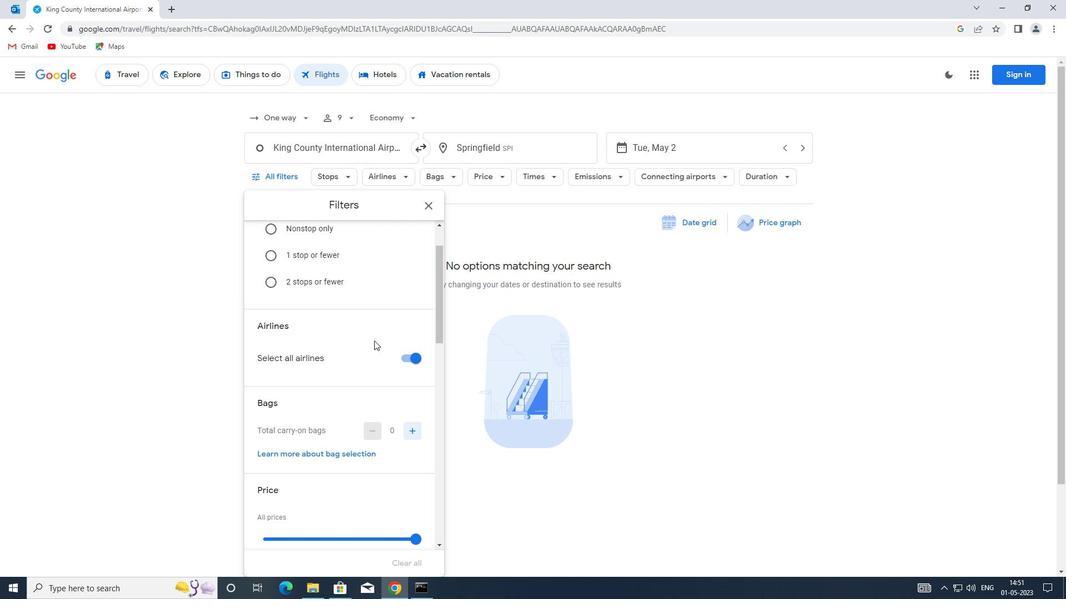 
Action: Mouse moved to (374, 340)
Screenshot: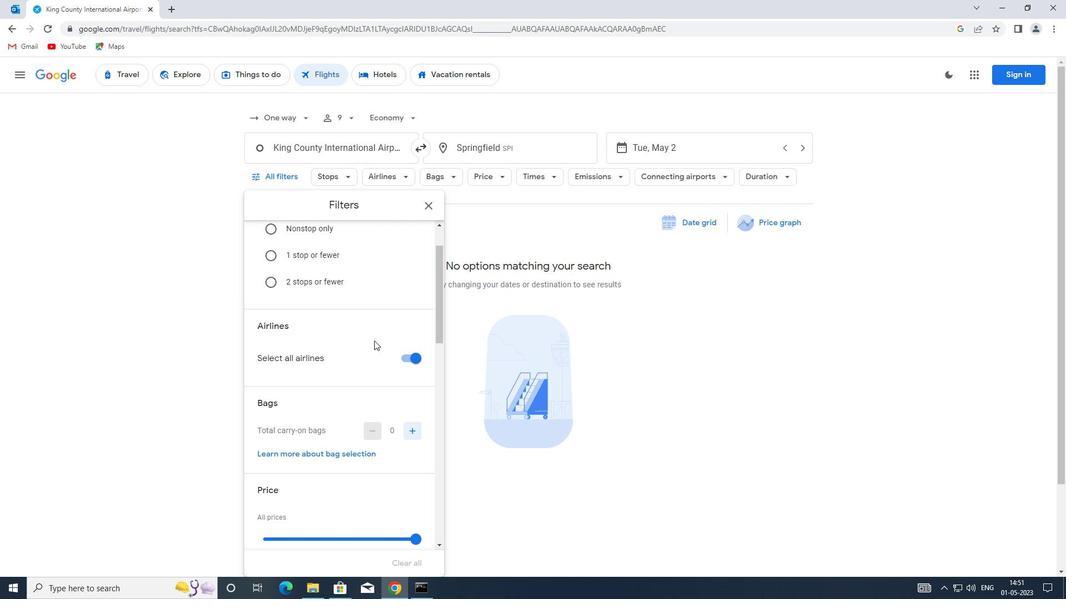 
Action: Mouse scrolled (374, 341) with delta (0, 0)
Screenshot: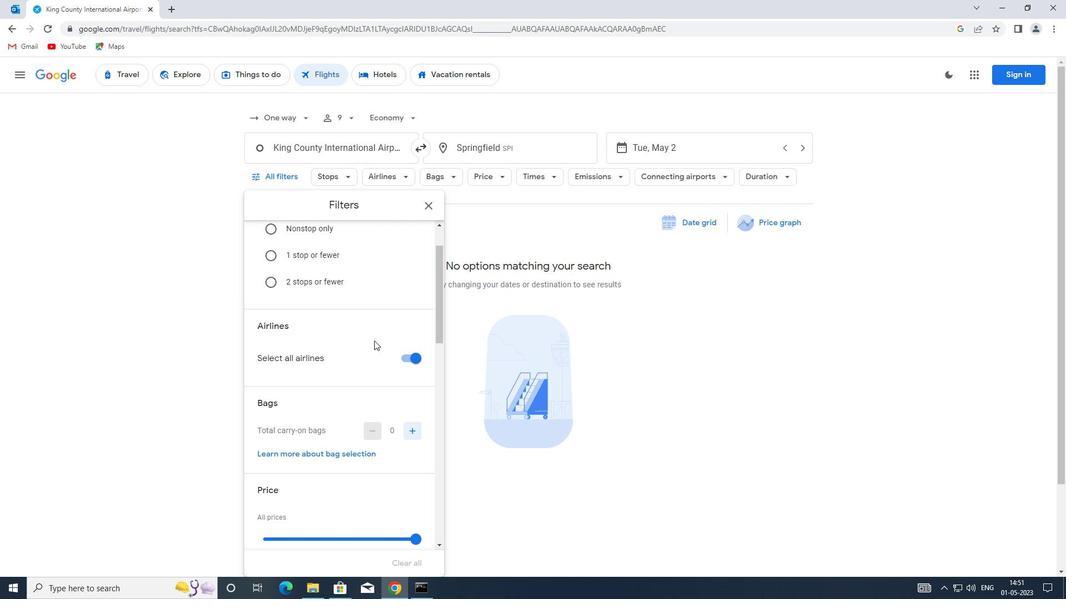 
Action: Mouse moved to (382, 350)
Screenshot: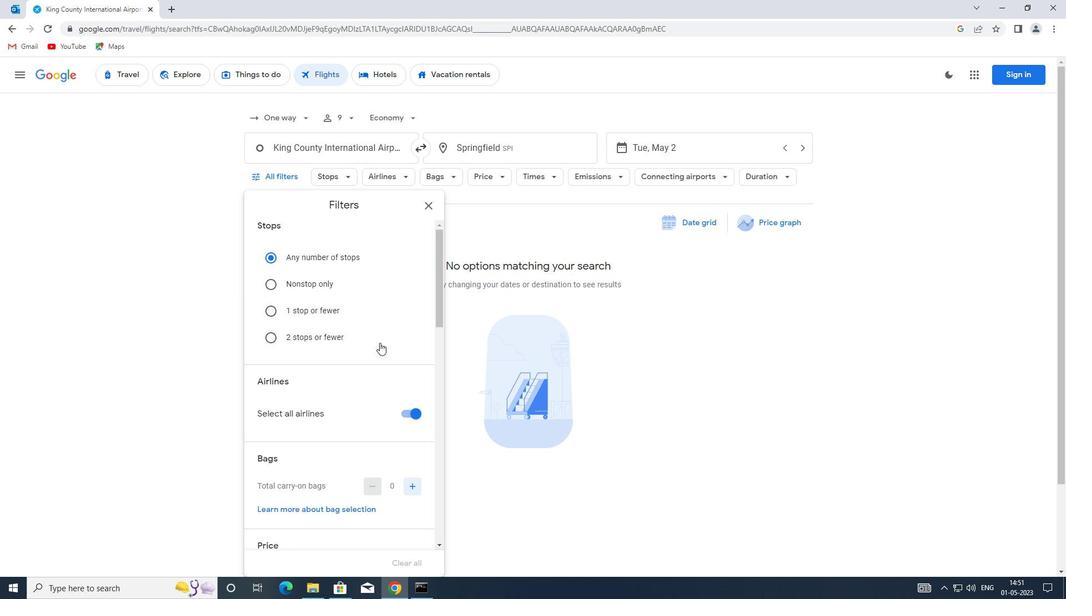 
Action: Mouse scrolled (382, 349) with delta (0, 0)
Screenshot: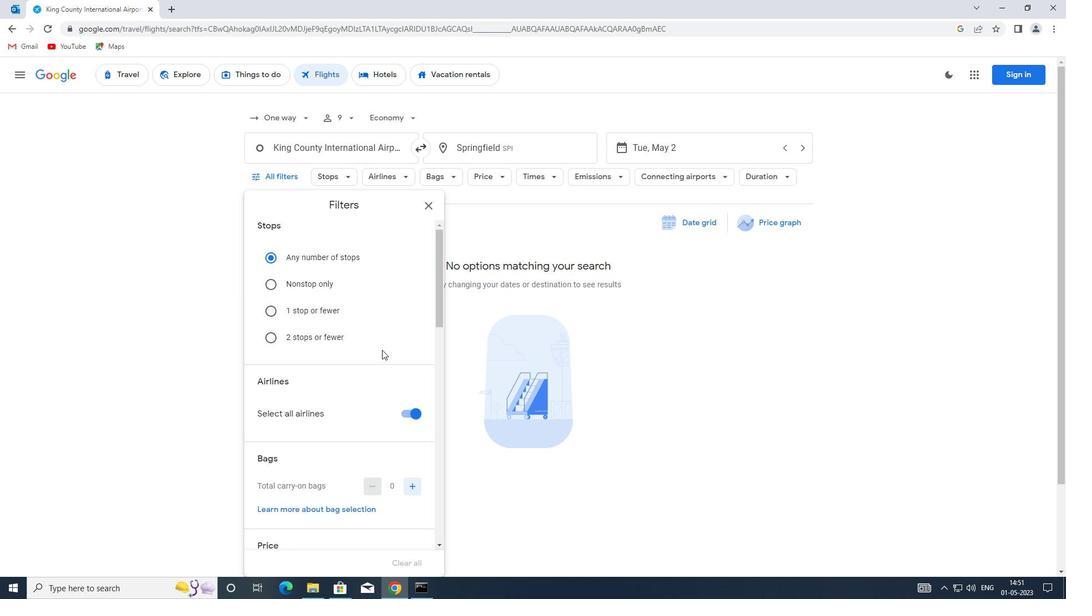 
Action: Mouse scrolled (382, 349) with delta (0, 0)
Screenshot: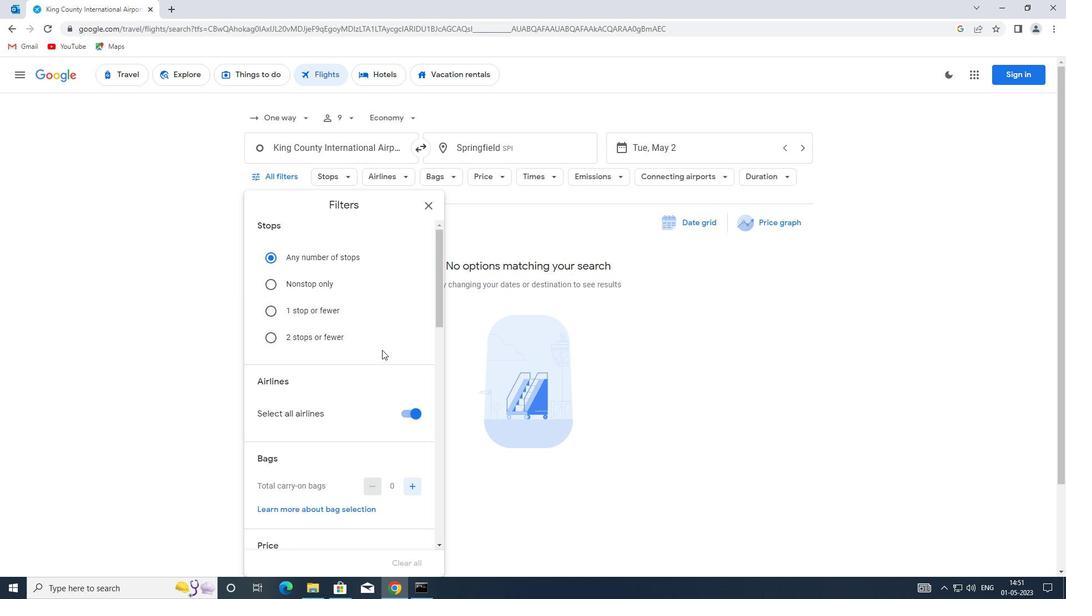 
Action: Mouse moved to (408, 301)
Screenshot: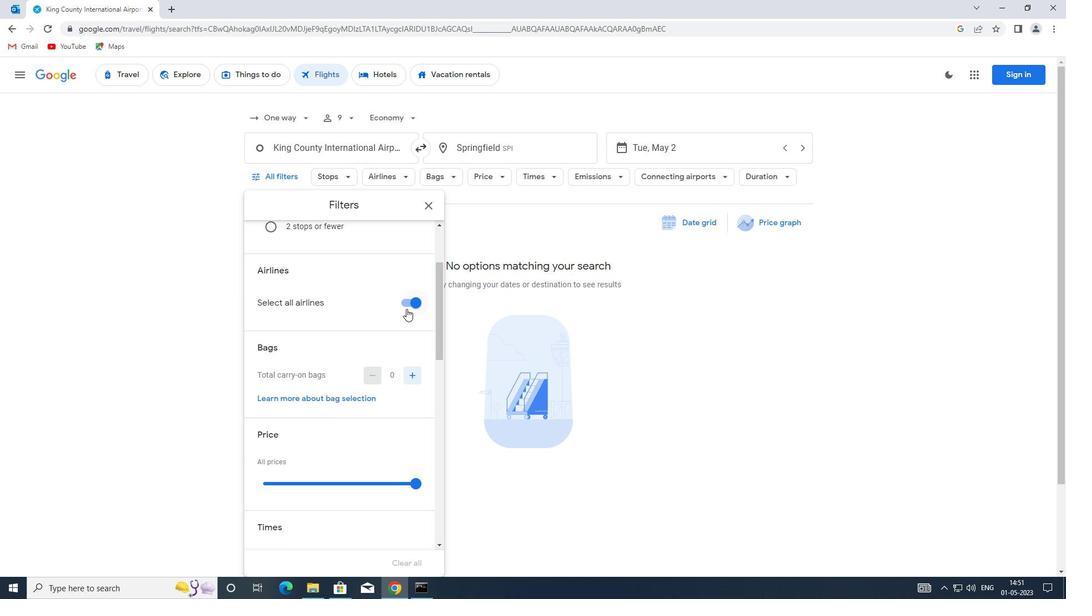 
Action: Mouse pressed left at (408, 301)
Screenshot: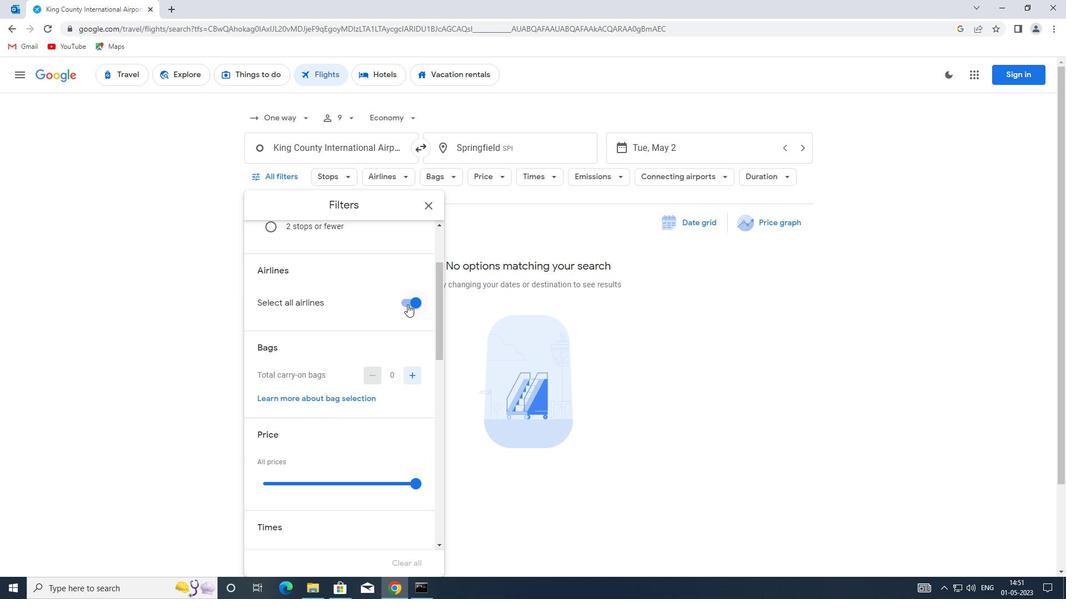
Action: Mouse moved to (344, 373)
Screenshot: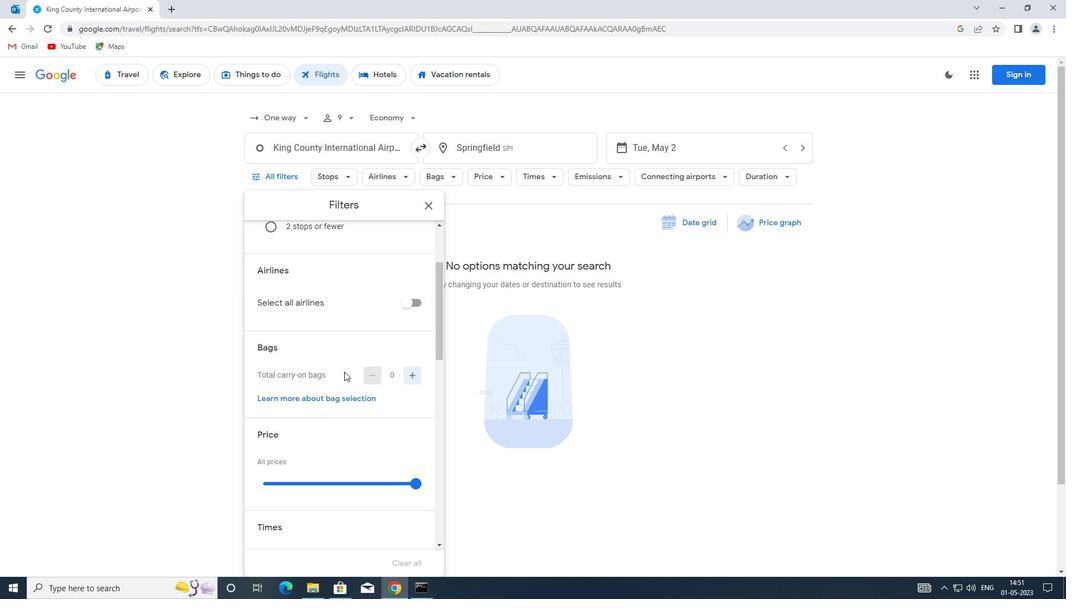 
Action: Mouse scrolled (344, 372) with delta (0, 0)
Screenshot: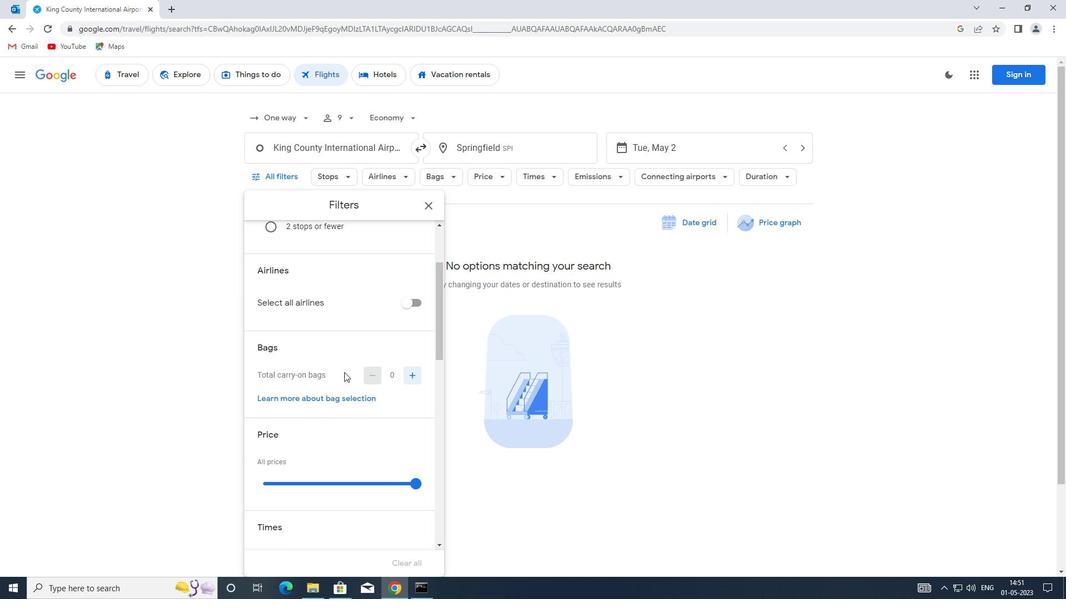 
Action: Mouse moved to (344, 373)
Screenshot: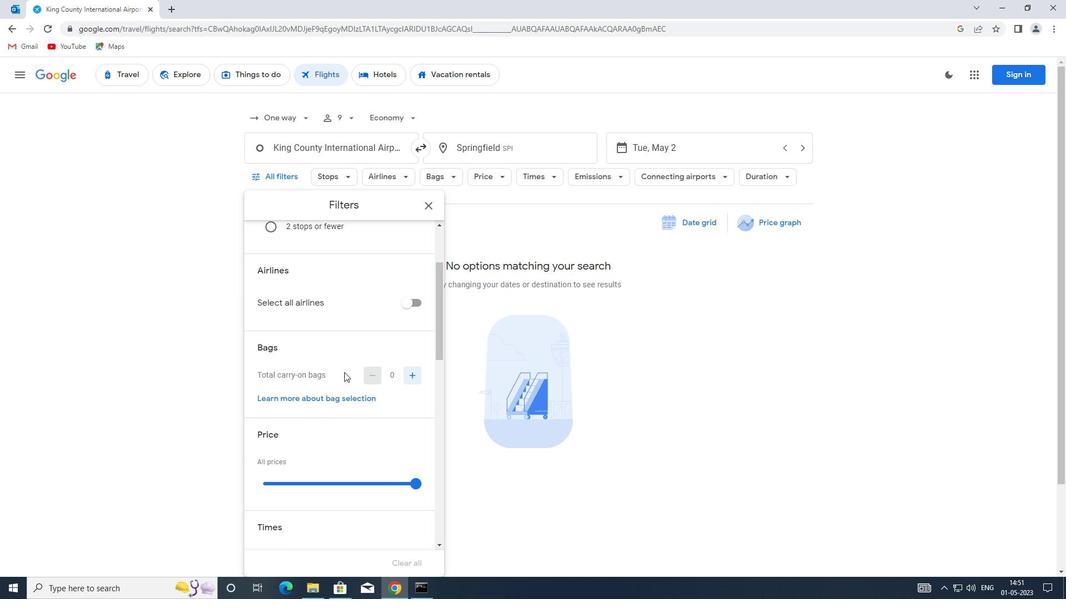 
Action: Mouse scrolled (344, 372) with delta (0, 0)
Screenshot: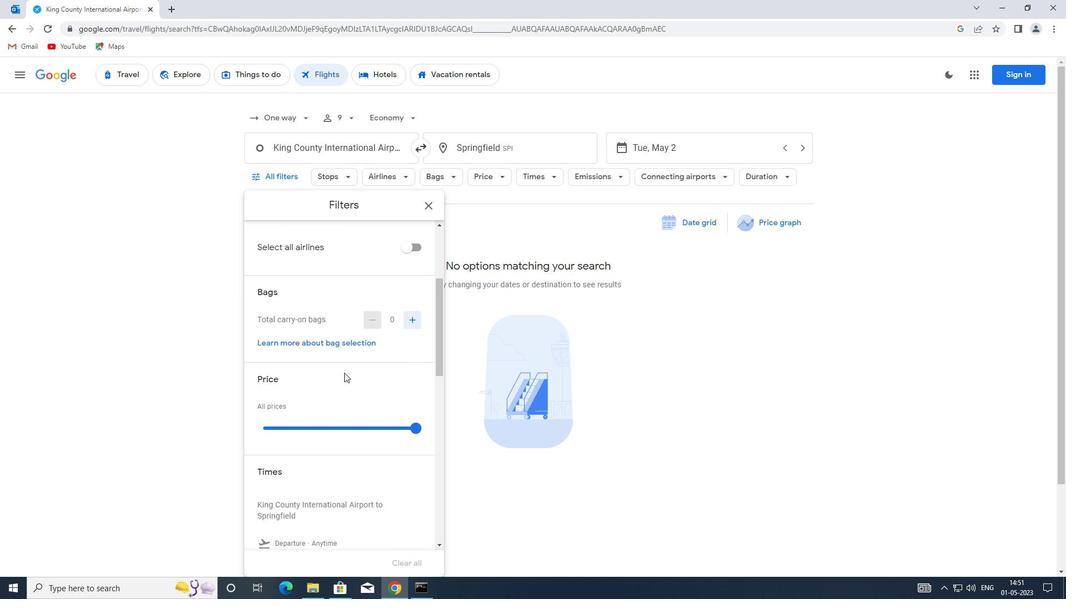 
Action: Mouse moved to (343, 374)
Screenshot: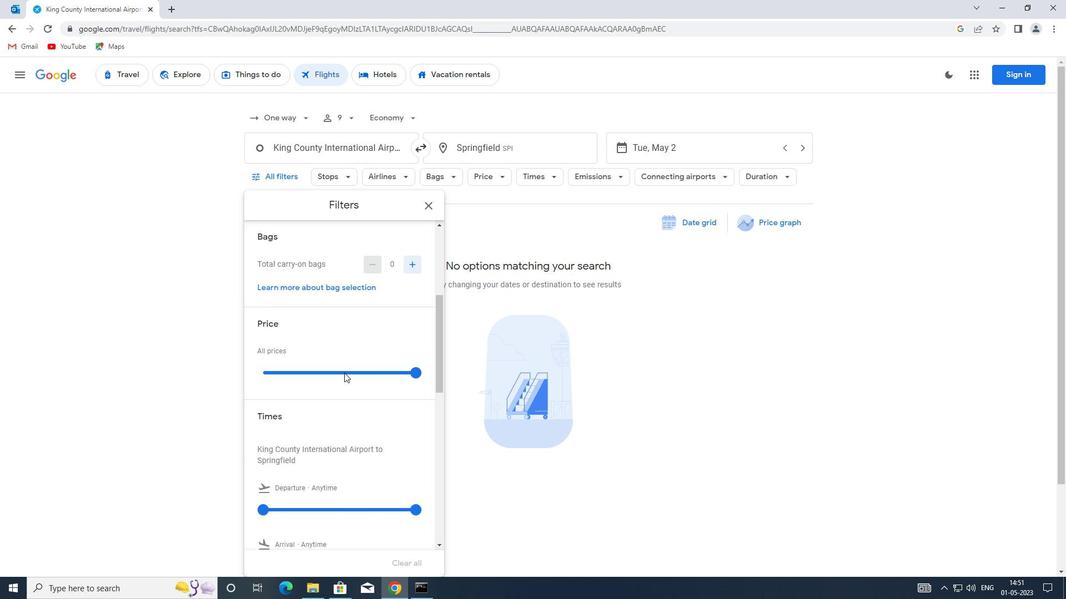 
Action: Mouse scrolled (343, 373) with delta (0, 0)
Screenshot: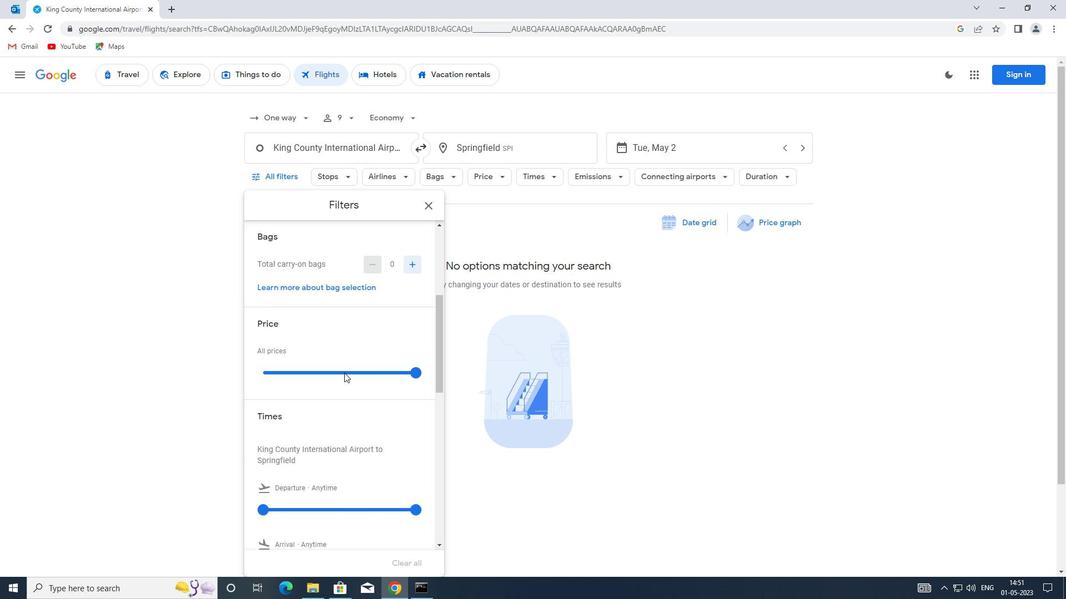 
Action: Mouse scrolled (343, 374) with delta (0, 0)
Screenshot: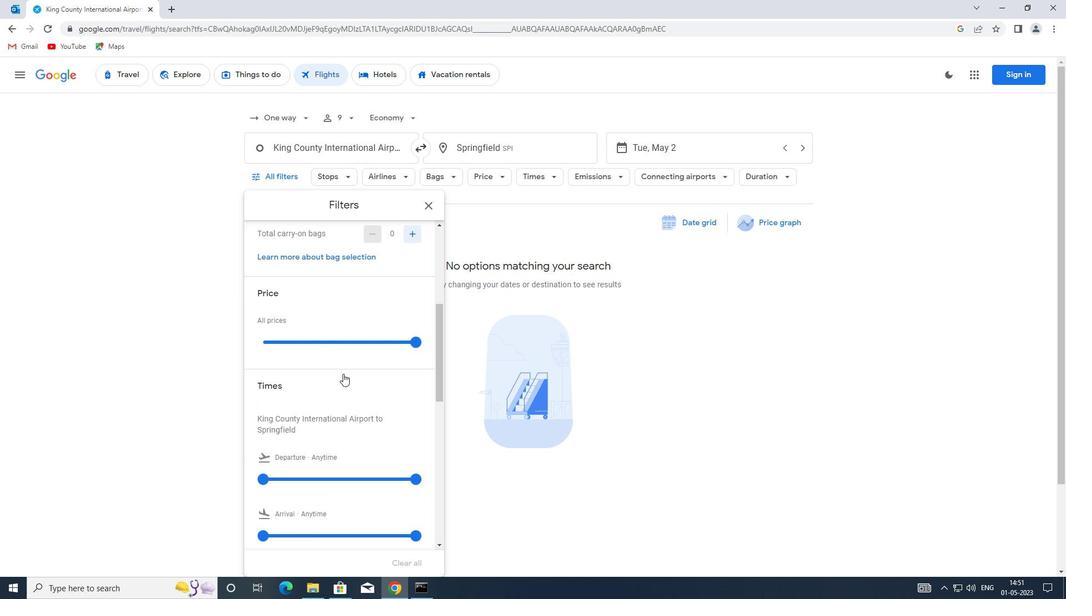 
Action: Mouse scrolled (343, 374) with delta (0, 0)
Screenshot: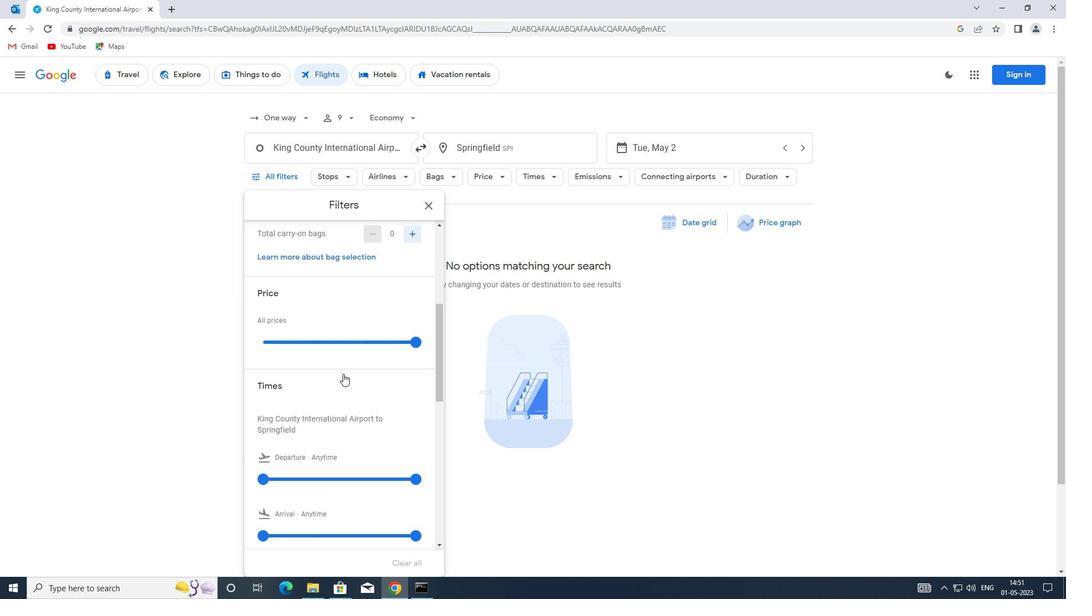 
Action: Mouse moved to (343, 373)
Screenshot: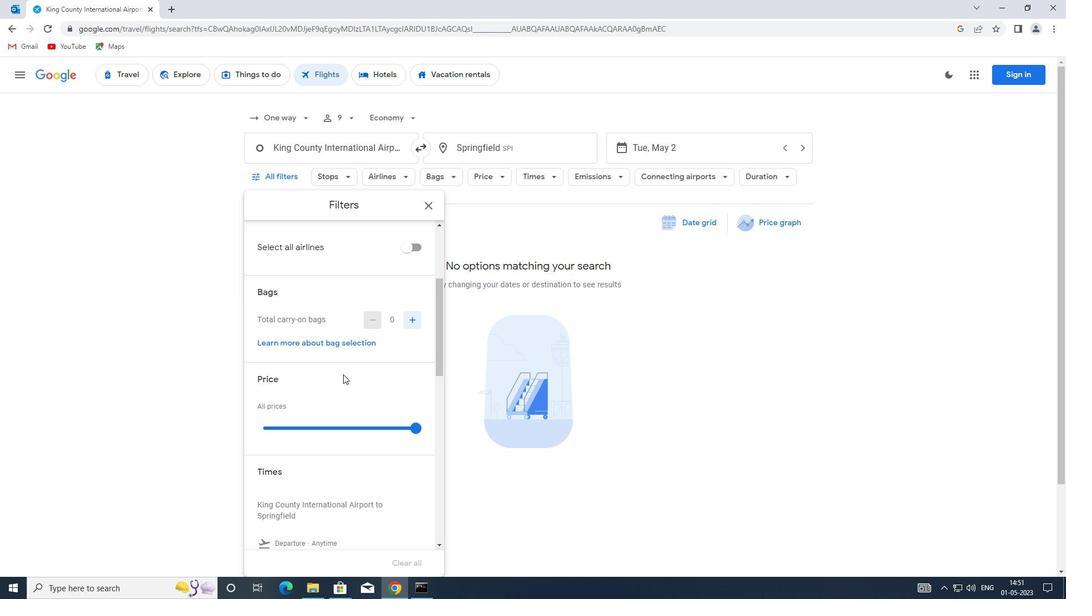
Action: Mouse scrolled (343, 374) with delta (0, 0)
Screenshot: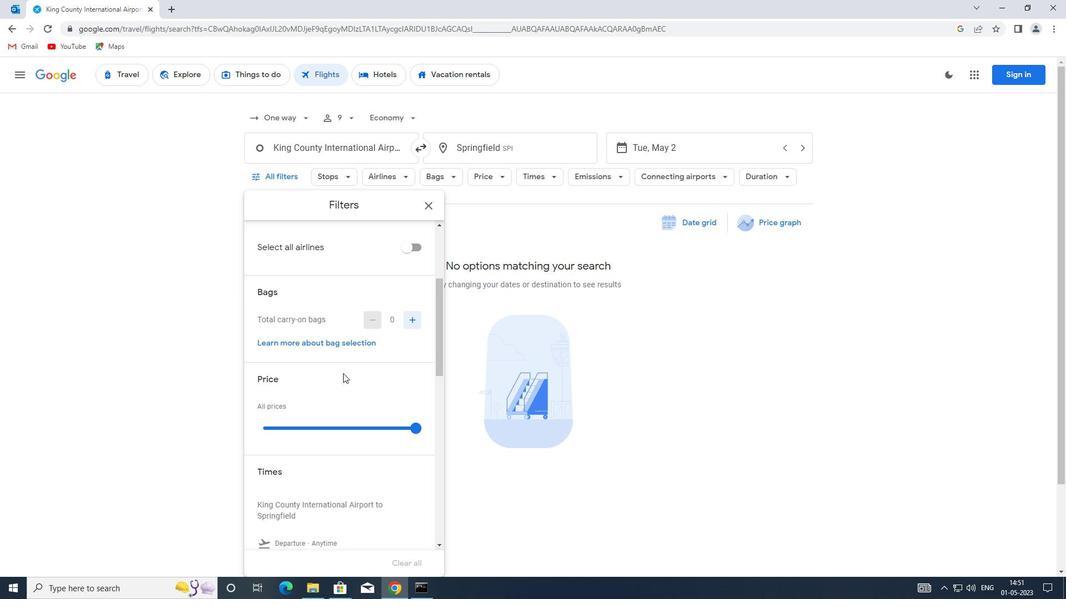 
Action: Mouse scrolled (343, 374) with delta (0, 0)
Screenshot: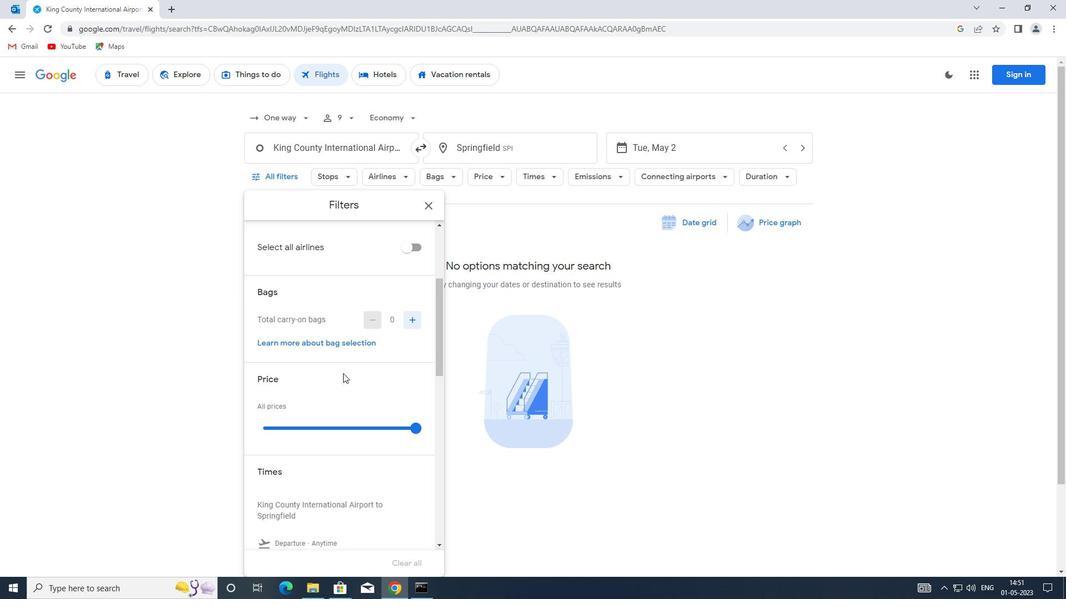 
Action: Mouse moved to (348, 370)
Screenshot: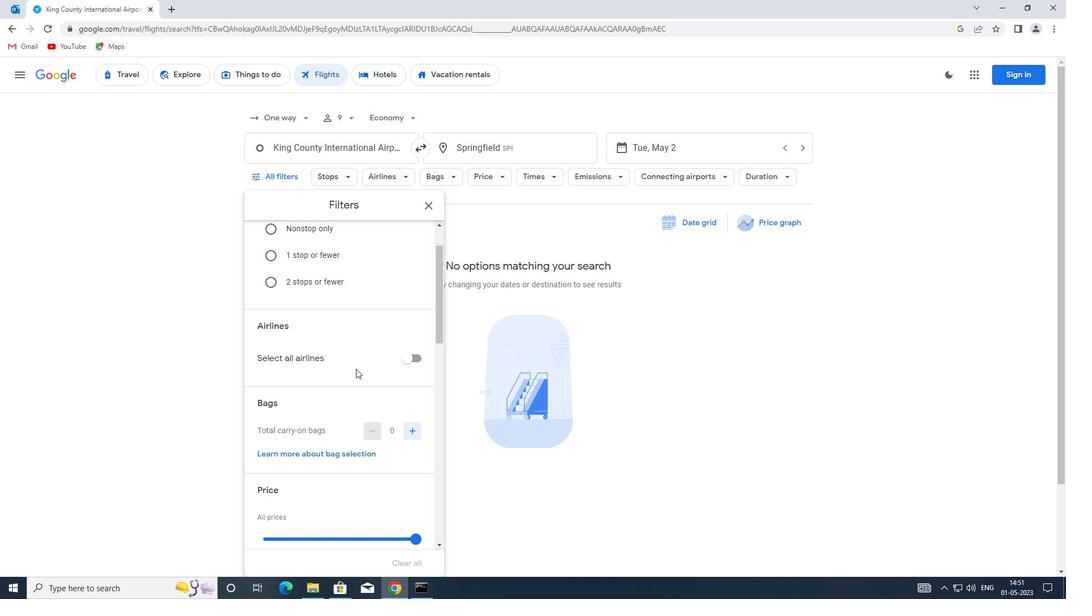 
Action: Mouse scrolled (348, 370) with delta (0, 0)
Screenshot: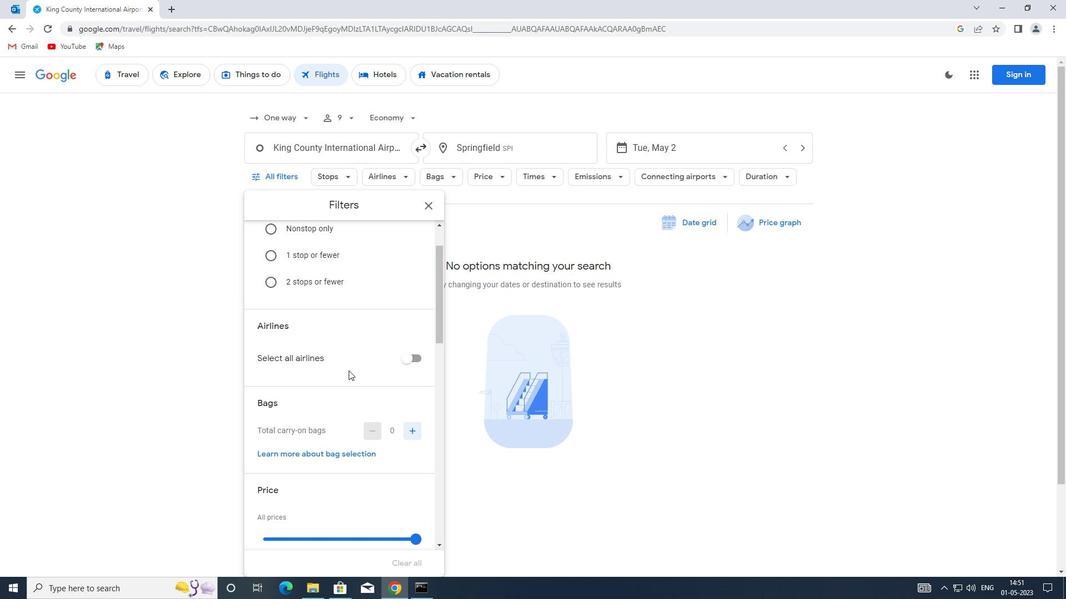 
Action: Mouse moved to (333, 378)
Screenshot: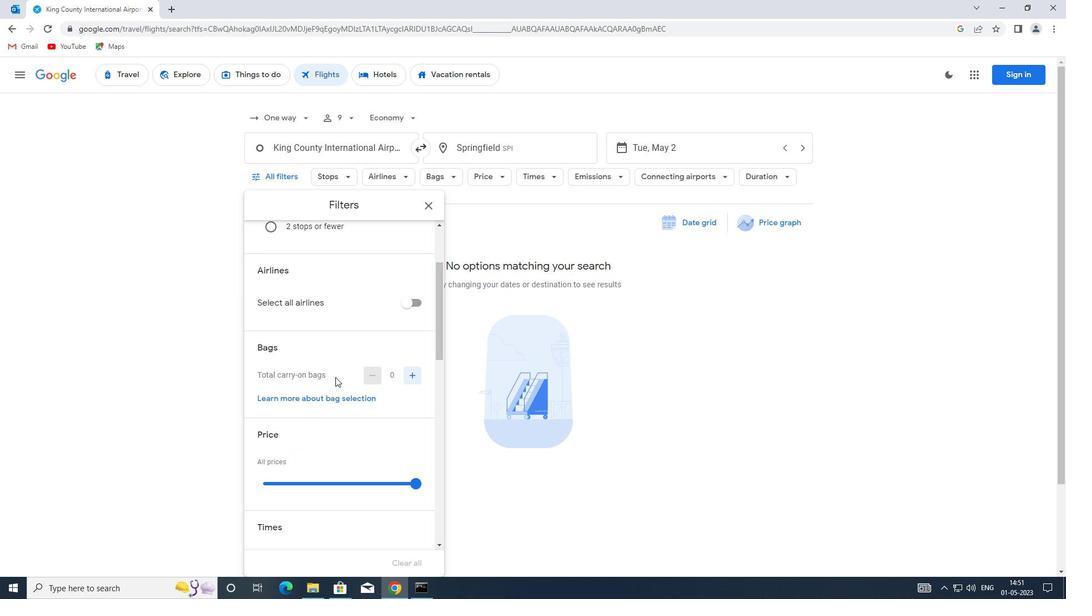 
Action: Mouse scrolled (333, 378) with delta (0, 0)
Screenshot: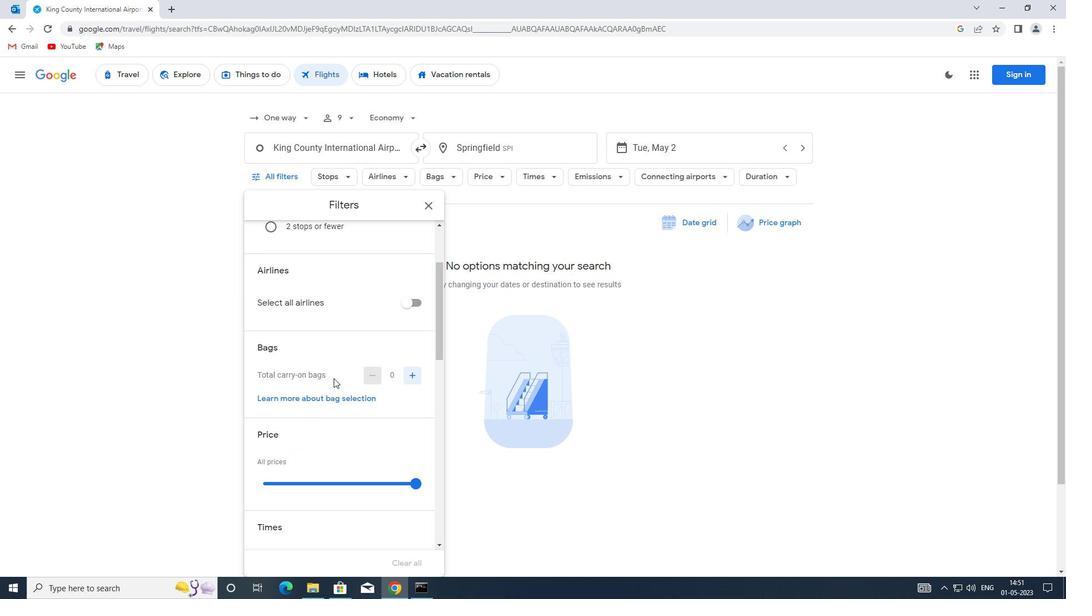 
Action: Mouse moved to (337, 377)
Screenshot: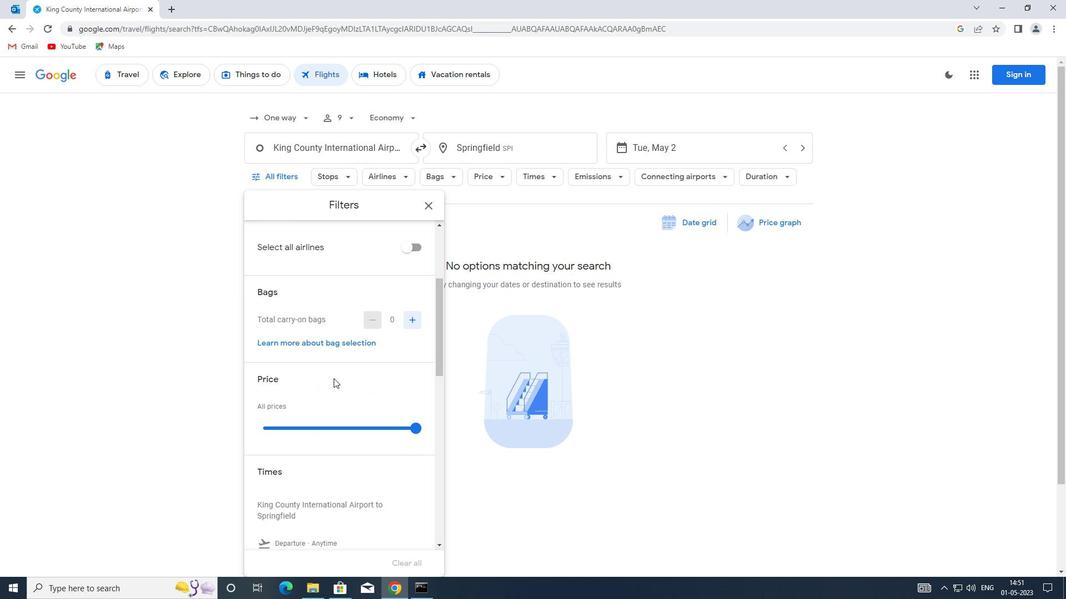 
Action: Mouse scrolled (337, 376) with delta (0, 0)
Screenshot: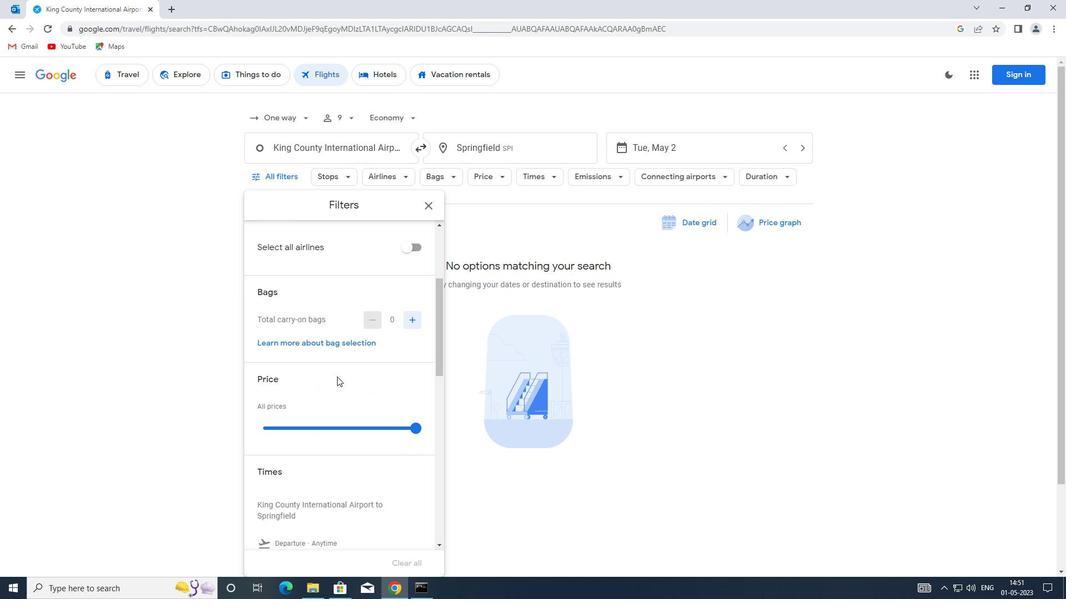 
Action: Mouse moved to (340, 377)
Screenshot: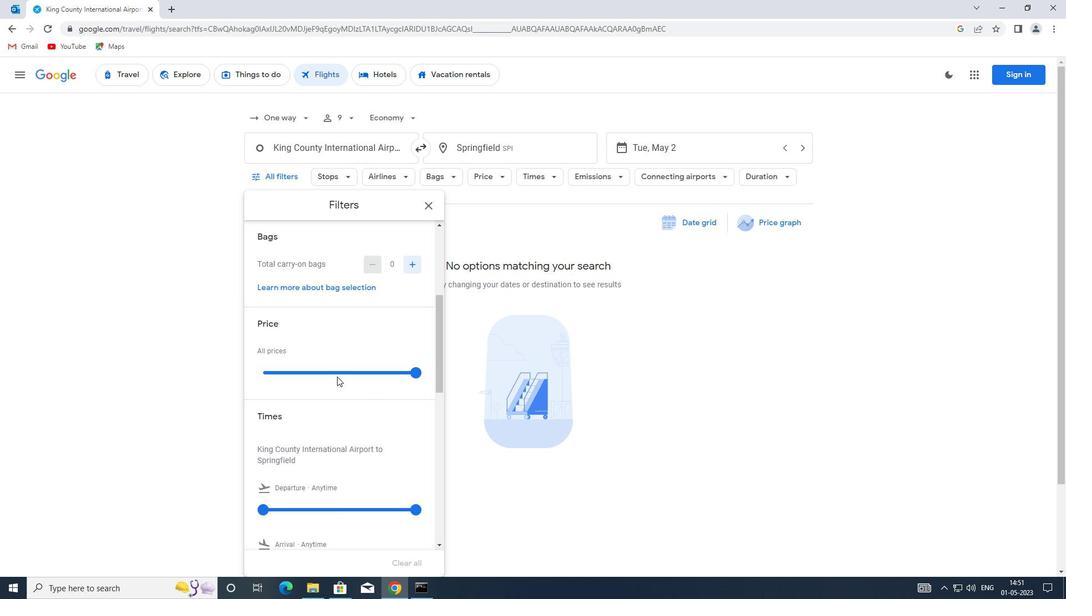 
Action: Mouse scrolled (340, 376) with delta (0, 0)
Screenshot: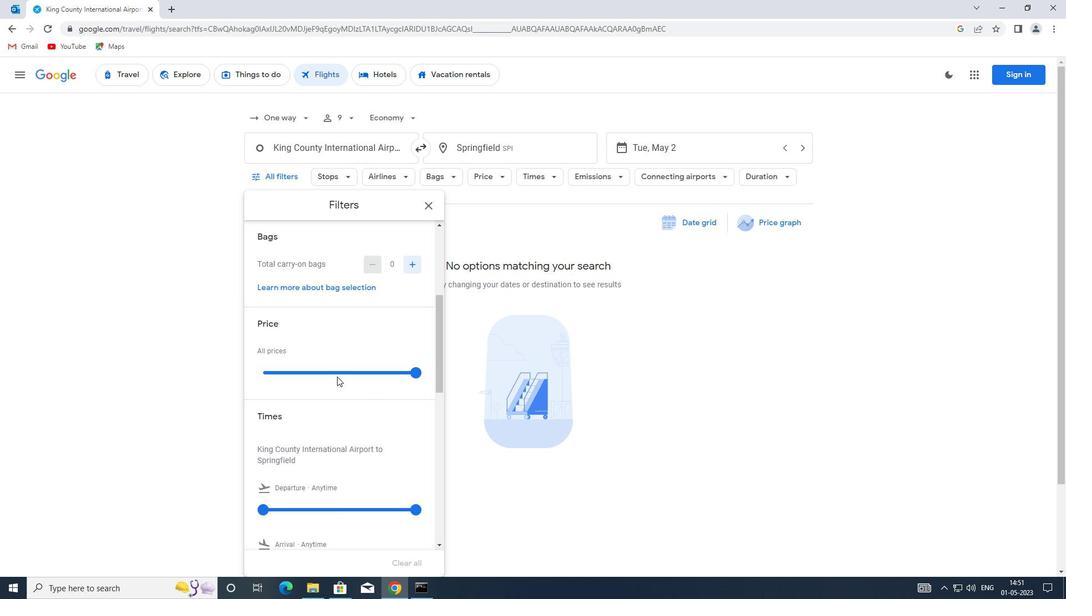 
Action: Mouse scrolled (340, 377) with delta (0, 0)
Screenshot: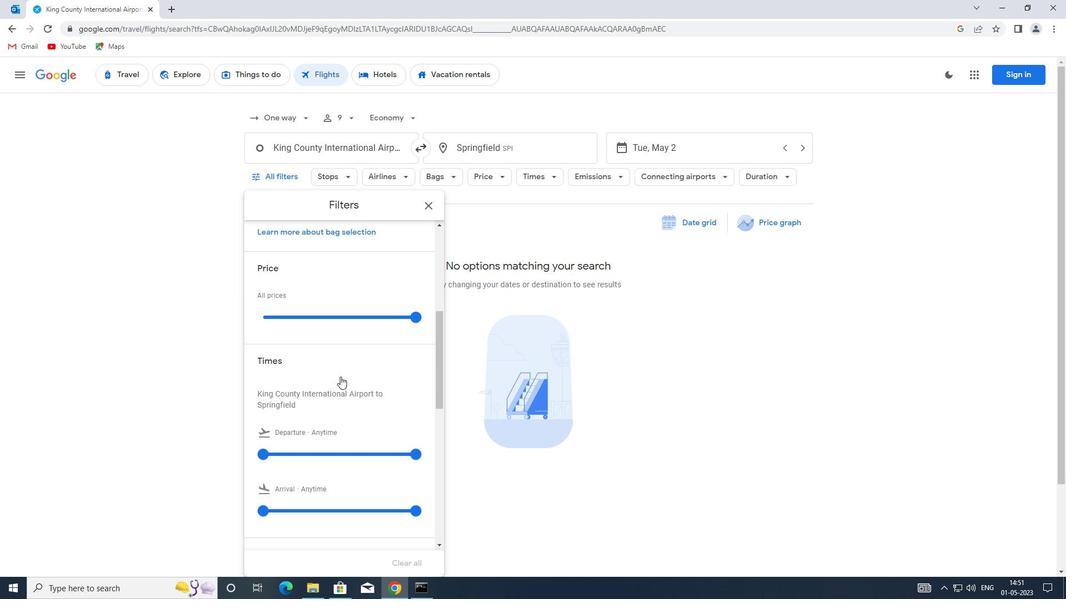 
Action: Mouse moved to (363, 318)
Screenshot: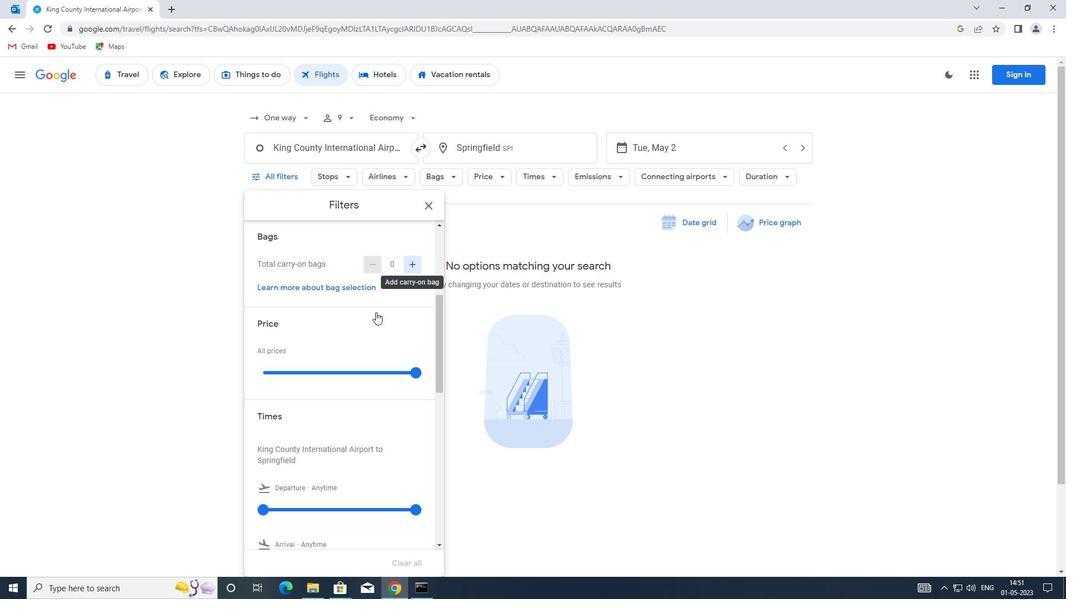 
Action: Mouse scrolled (363, 317) with delta (0, 0)
Screenshot: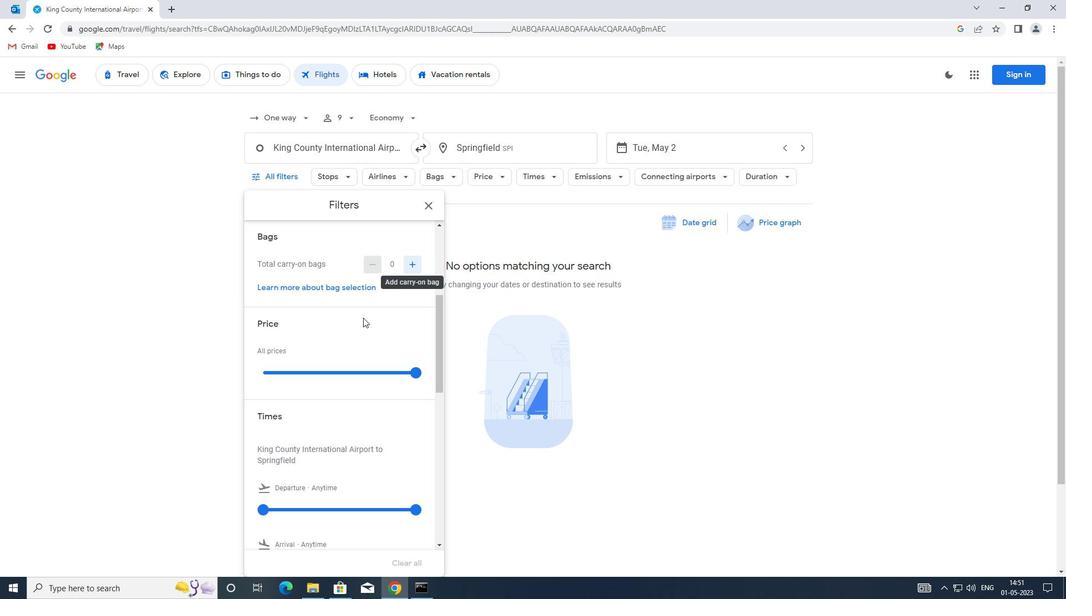 
Action: Mouse scrolled (363, 317) with delta (0, 0)
Screenshot: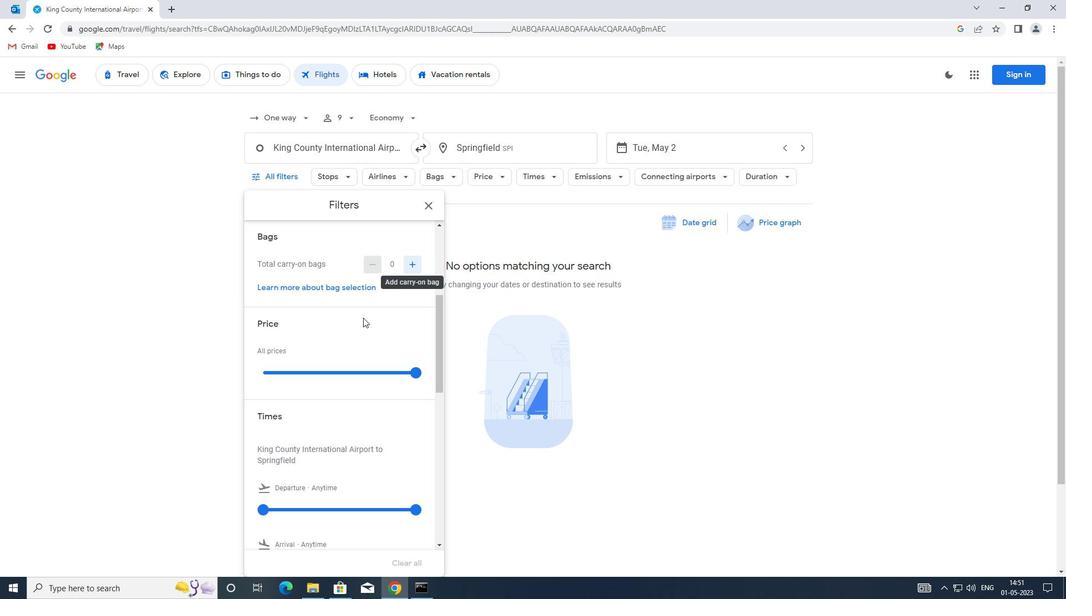 
Action: Mouse scrolled (363, 318) with delta (0, 0)
Screenshot: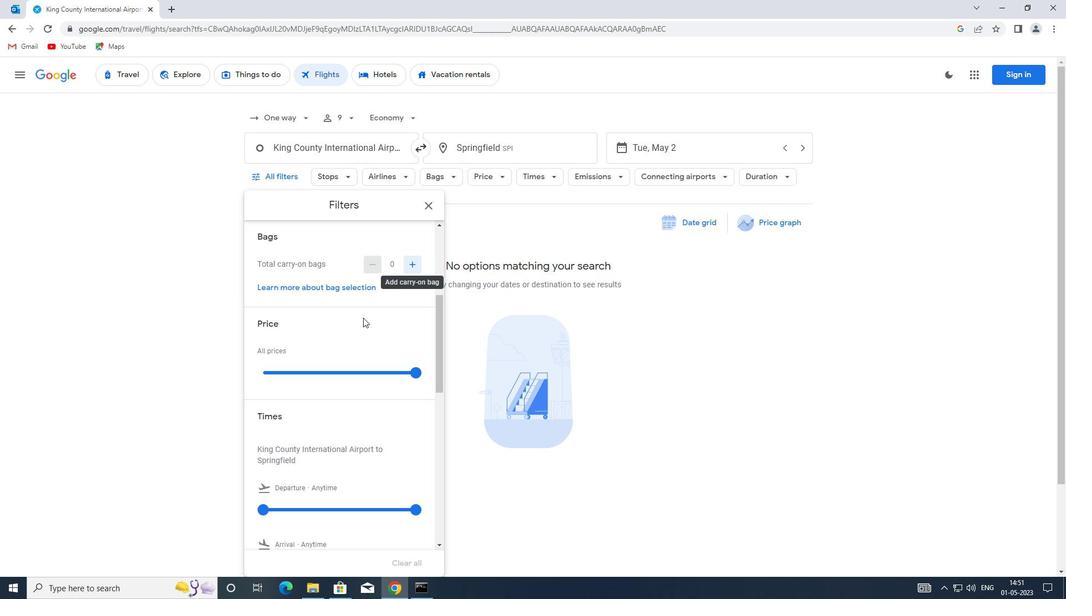 
Action: Mouse moved to (353, 313)
Screenshot: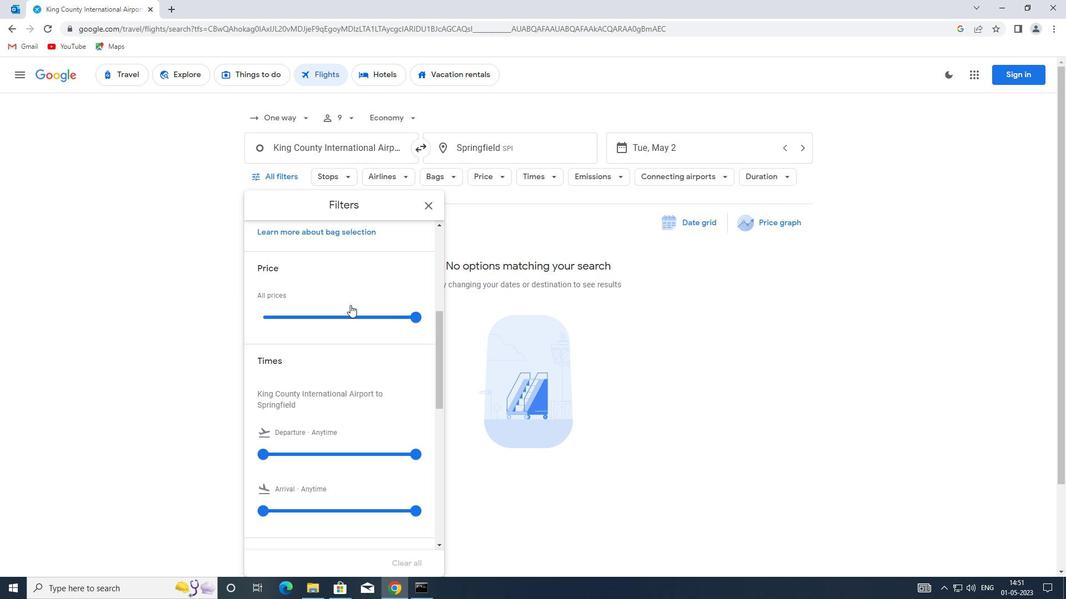 
Action: Mouse pressed left at (353, 313)
Screenshot: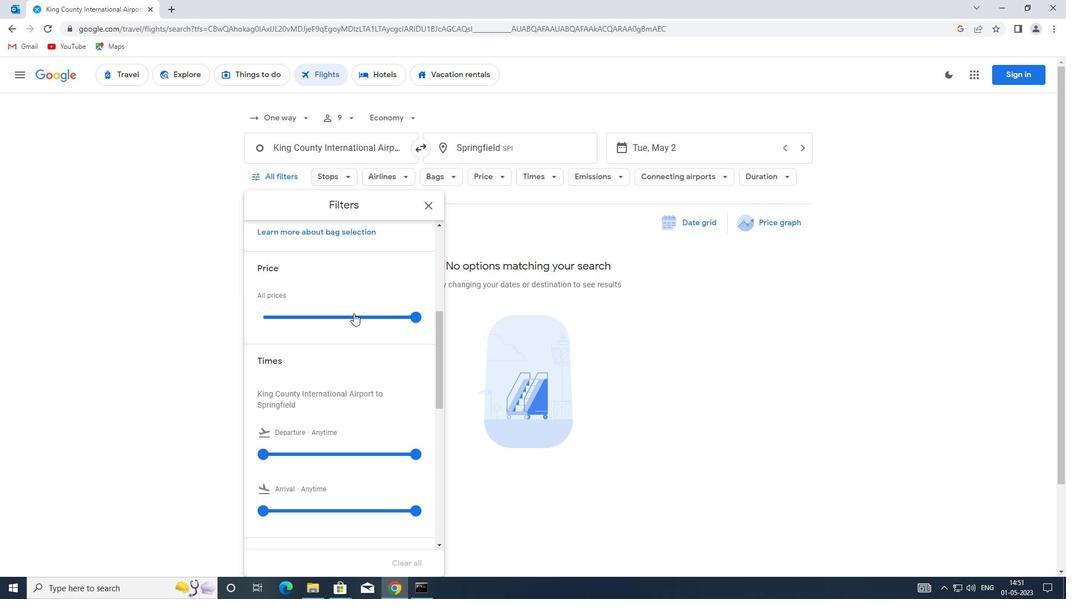 
Action: Mouse pressed left at (353, 313)
Screenshot: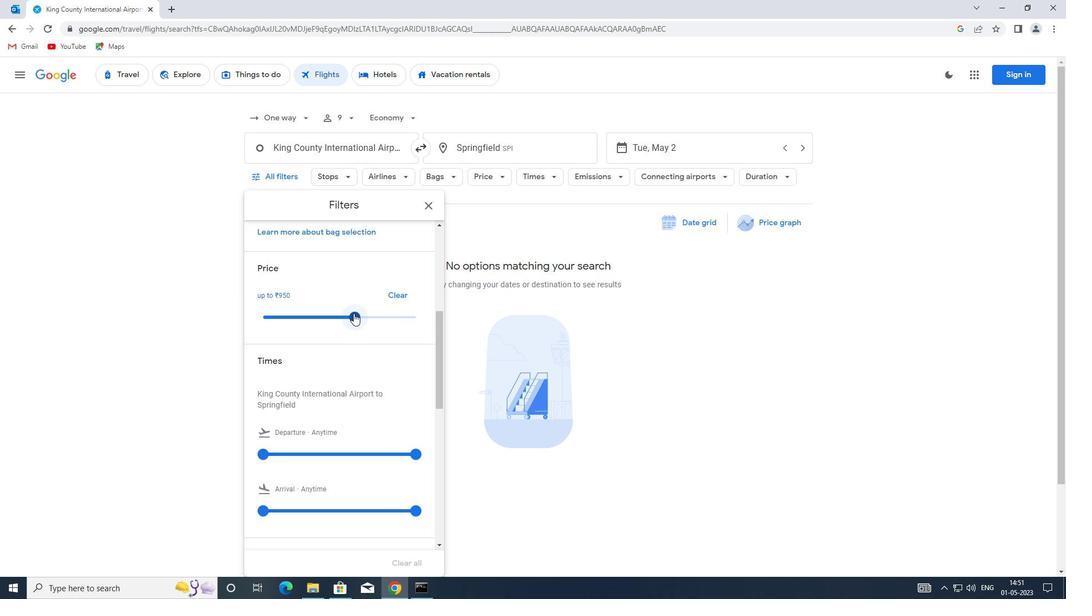 
Action: Mouse moved to (348, 328)
Screenshot: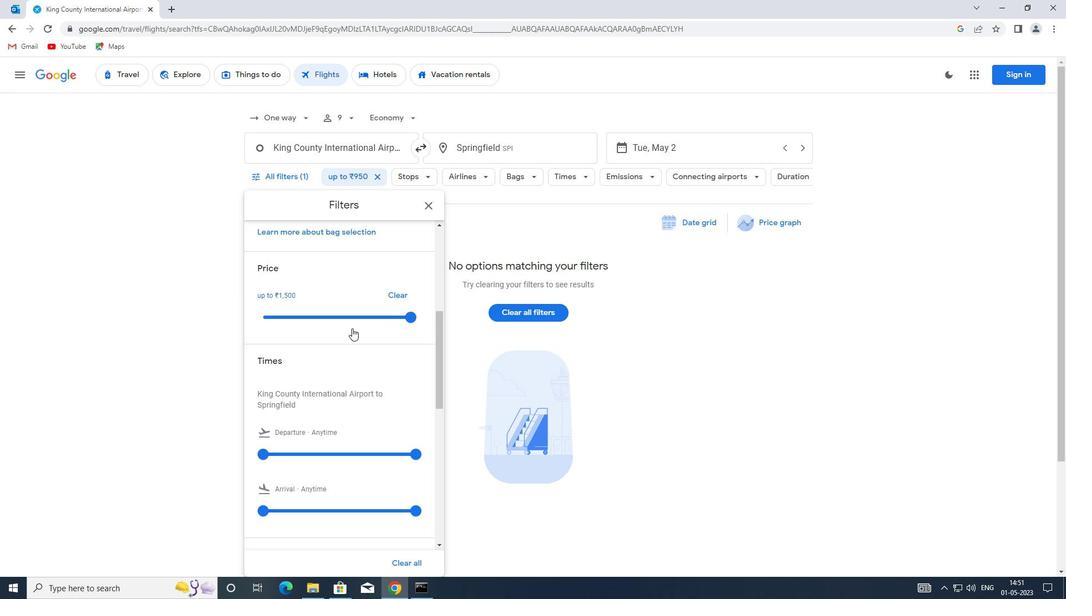 
Action: Mouse scrolled (348, 328) with delta (0, 0)
Screenshot: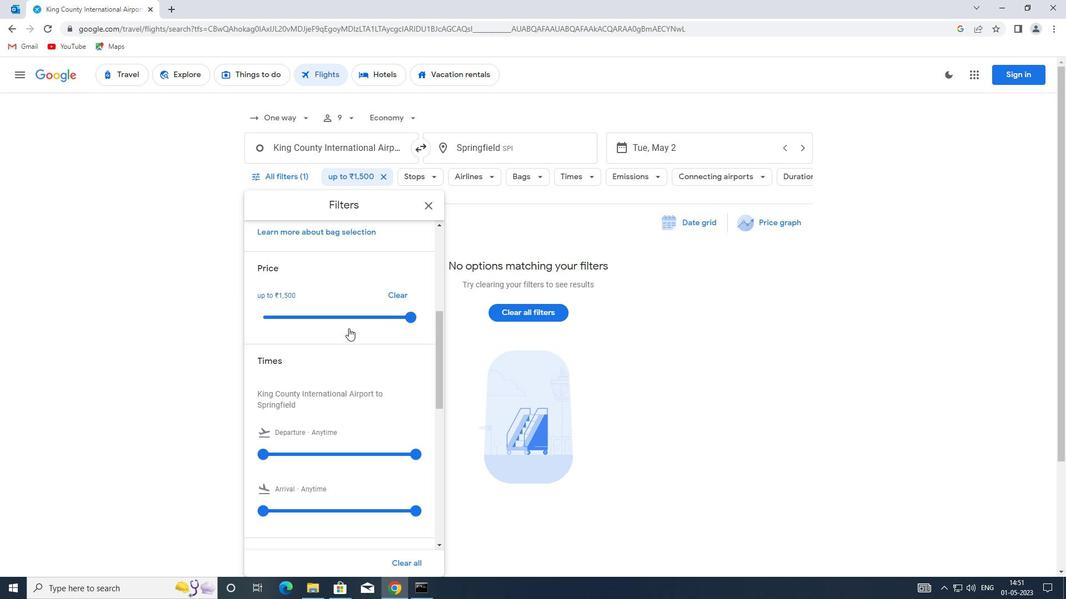 
Action: Mouse moved to (347, 327)
Screenshot: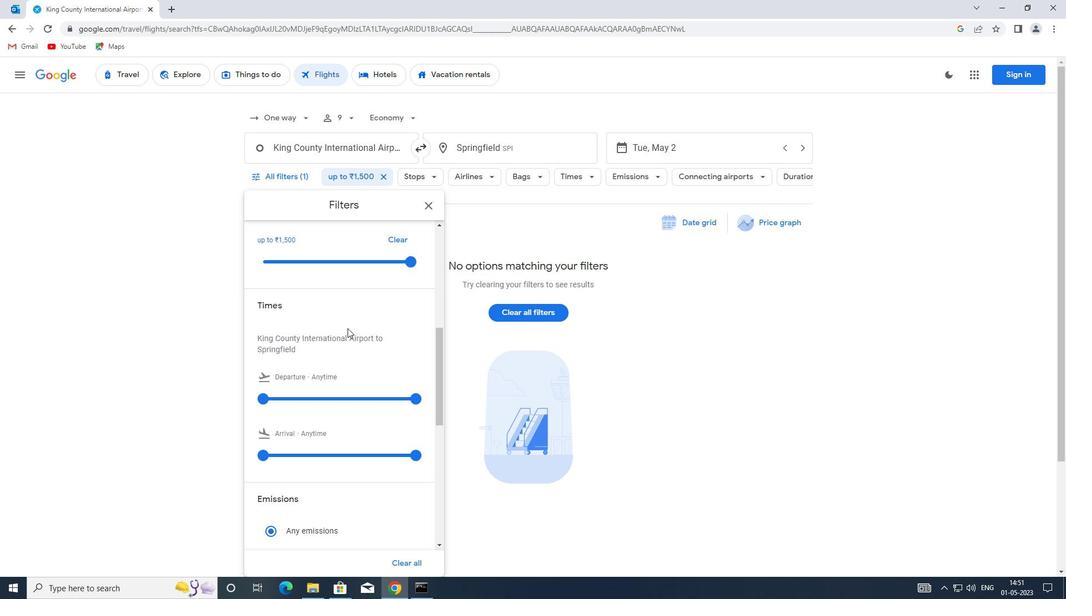 
Action: Mouse scrolled (347, 327) with delta (0, 0)
Screenshot: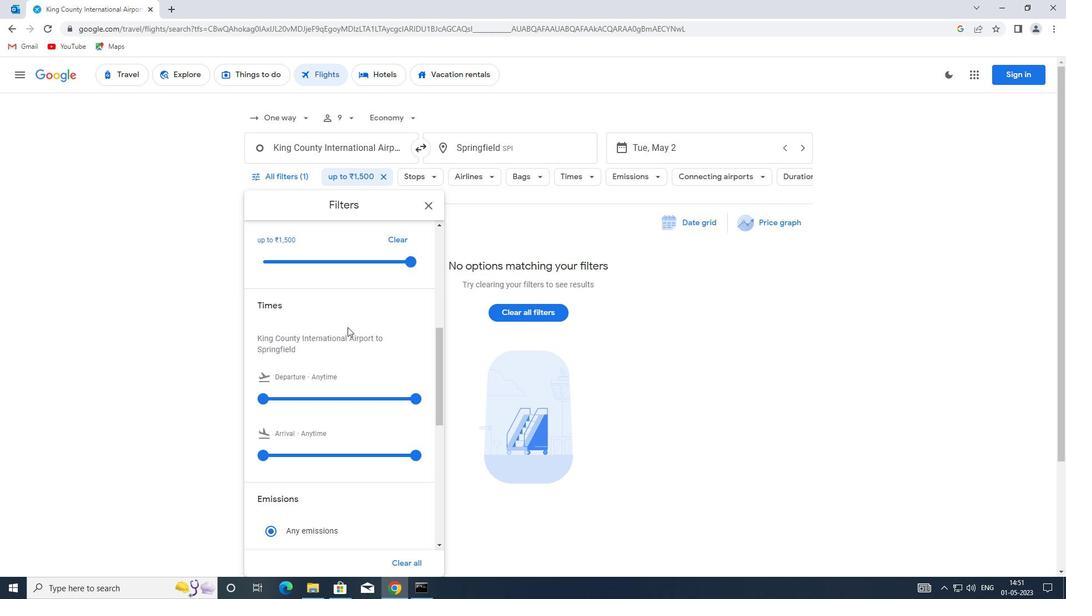 
Action: Mouse moved to (269, 344)
Screenshot: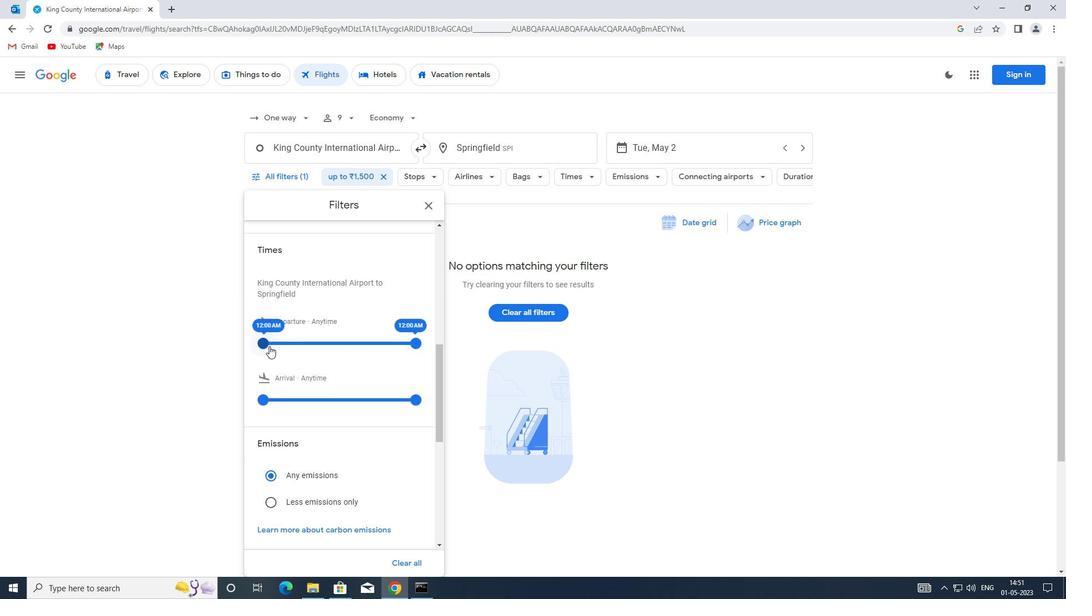 
Action: Mouse pressed left at (269, 344)
Screenshot: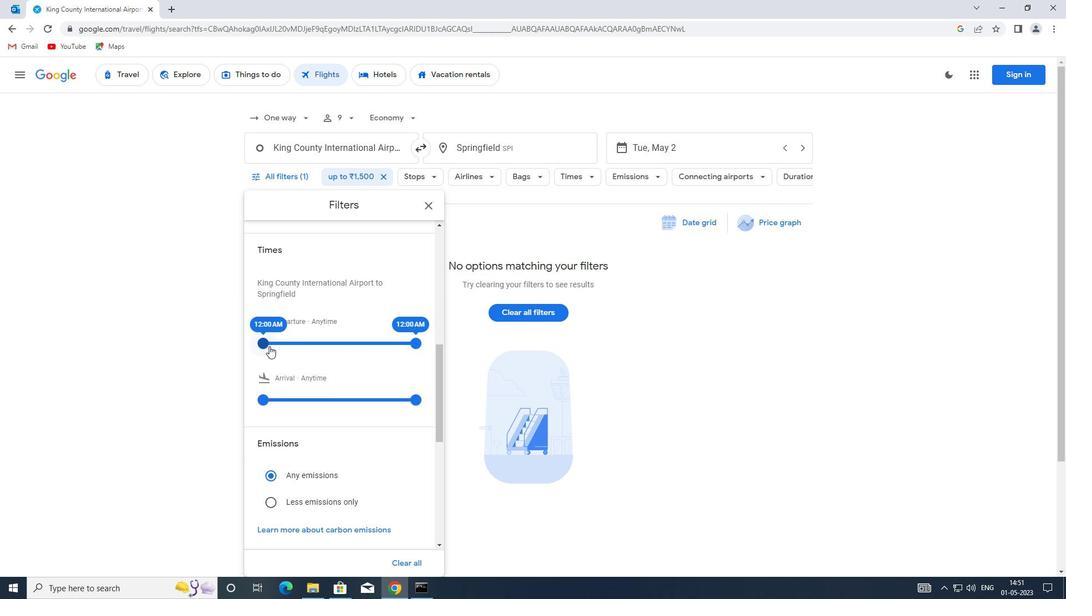 
Action: Mouse moved to (410, 341)
Screenshot: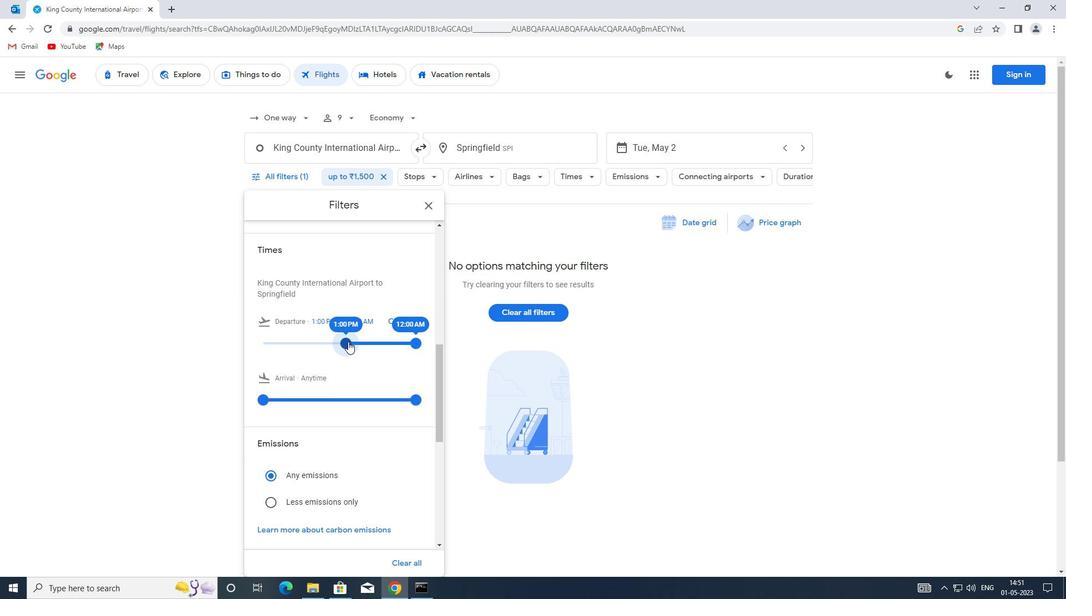 
Action: Mouse pressed left at (410, 341)
Screenshot: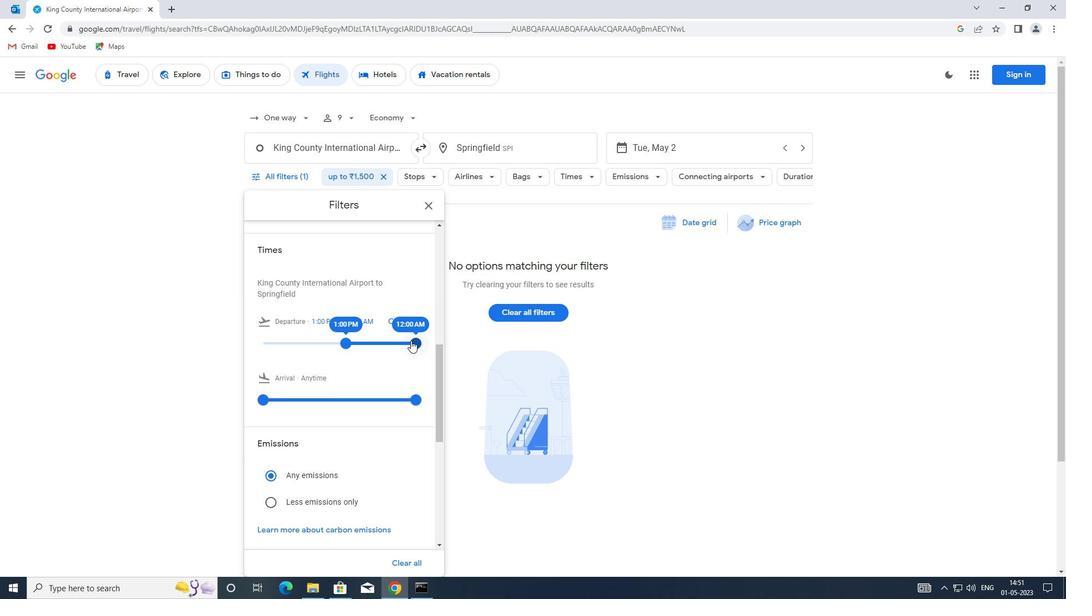 
Action: Mouse moved to (346, 334)
Screenshot: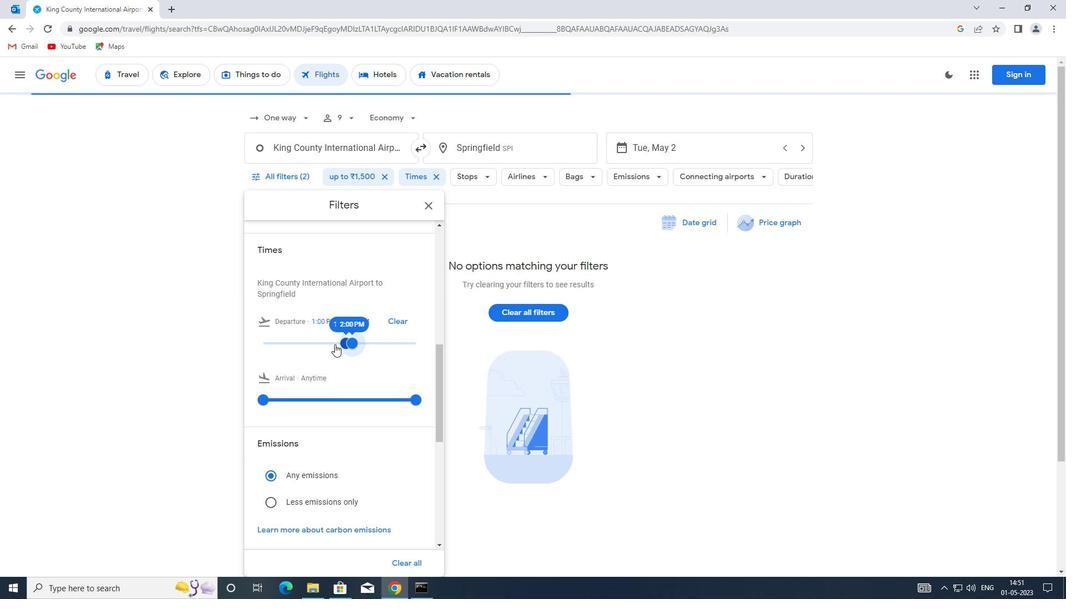 
Action: Mouse scrolled (346, 334) with delta (0, 0)
Screenshot: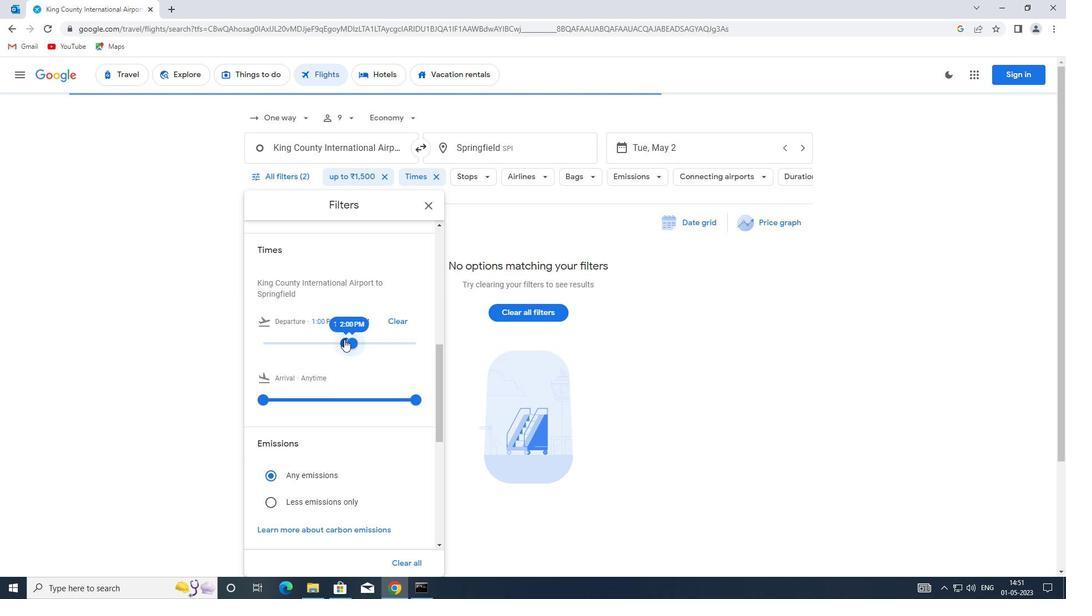 
Action: Mouse scrolled (346, 334) with delta (0, 0)
Screenshot: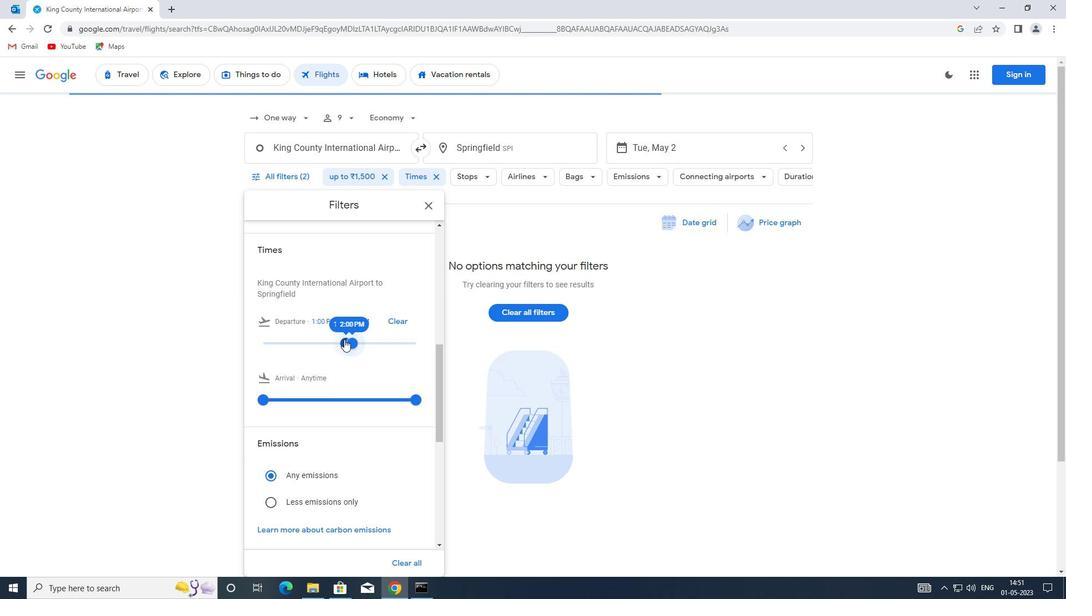 
Action: Mouse moved to (426, 207)
Screenshot: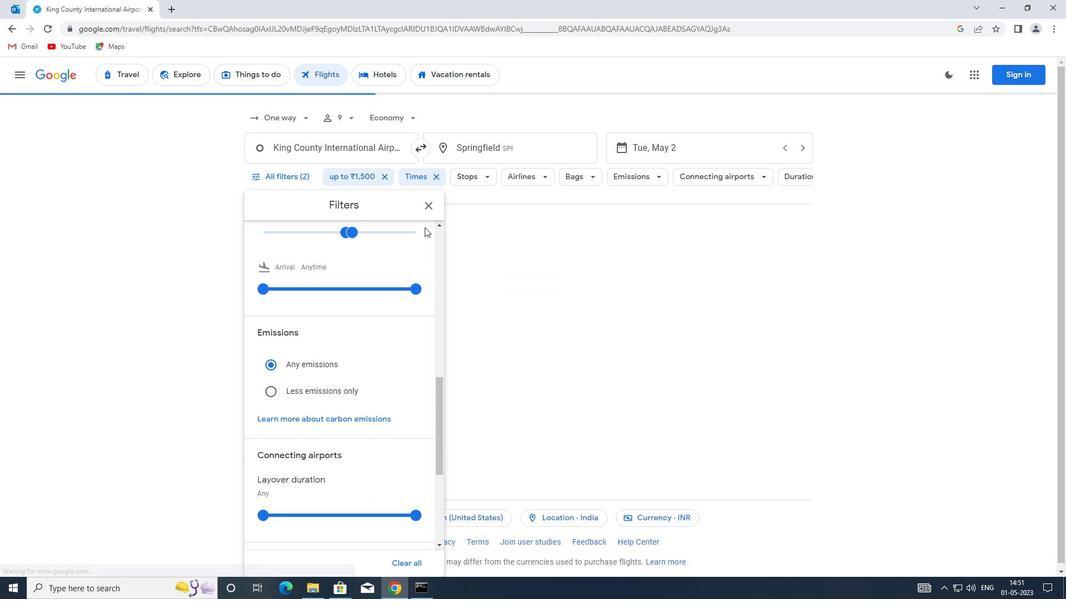 
Action: Mouse pressed left at (426, 207)
Screenshot: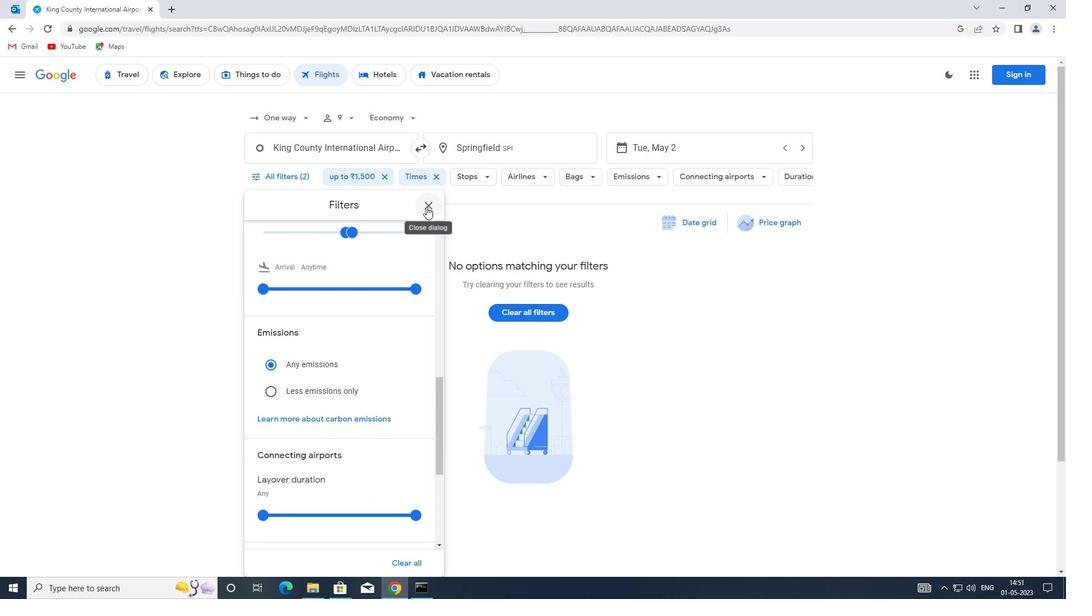 
